 Task: Find connections with filter location Al Fashn with filter topic #Homeofficewith filter profile language English with filter current company HomeLane with filter school Narula Institute Of Technology with filter industry Legal Services with filter service category DUI Law with filter keywords title Office Manager
Action: Mouse moved to (570, 70)
Screenshot: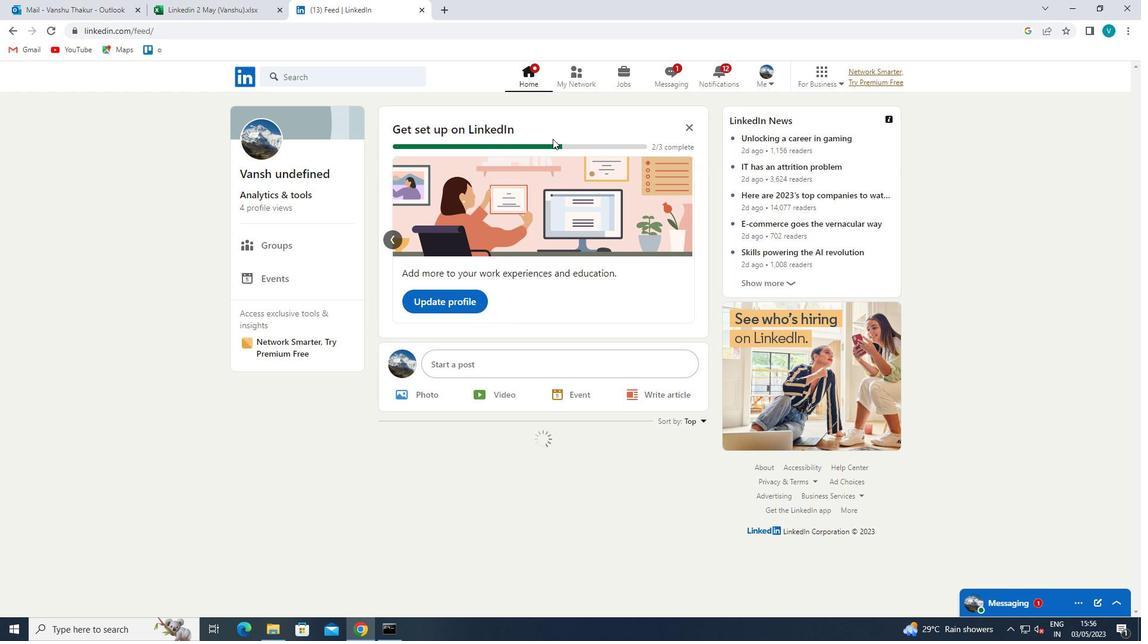 
Action: Mouse pressed left at (570, 70)
Screenshot: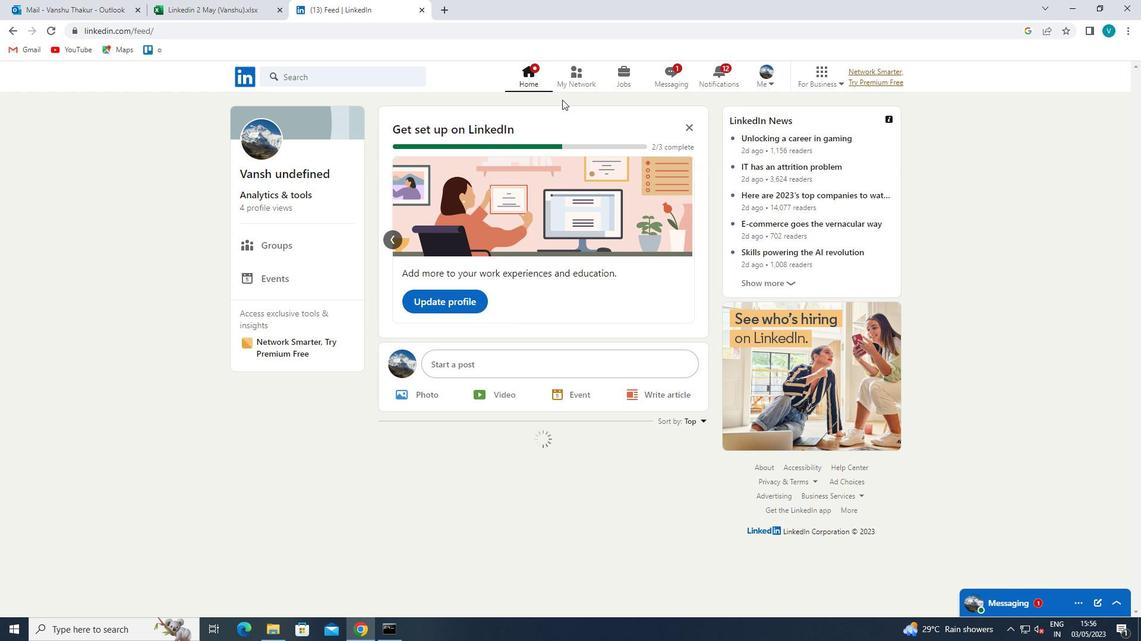 
Action: Mouse moved to (319, 139)
Screenshot: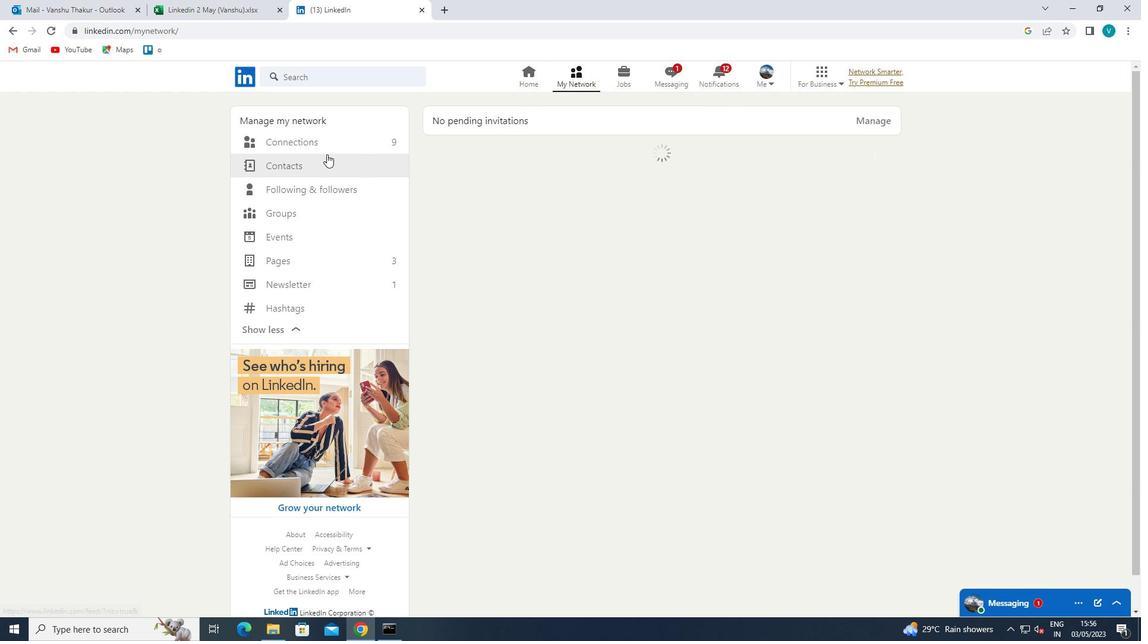 
Action: Mouse pressed left at (319, 139)
Screenshot: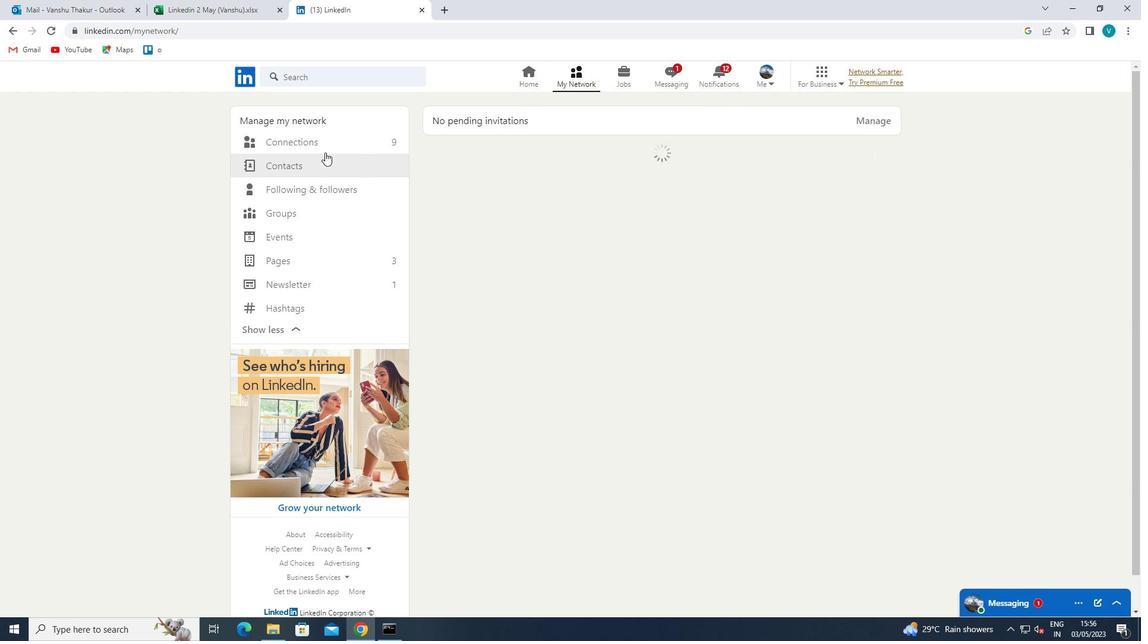 
Action: Mouse moved to (648, 144)
Screenshot: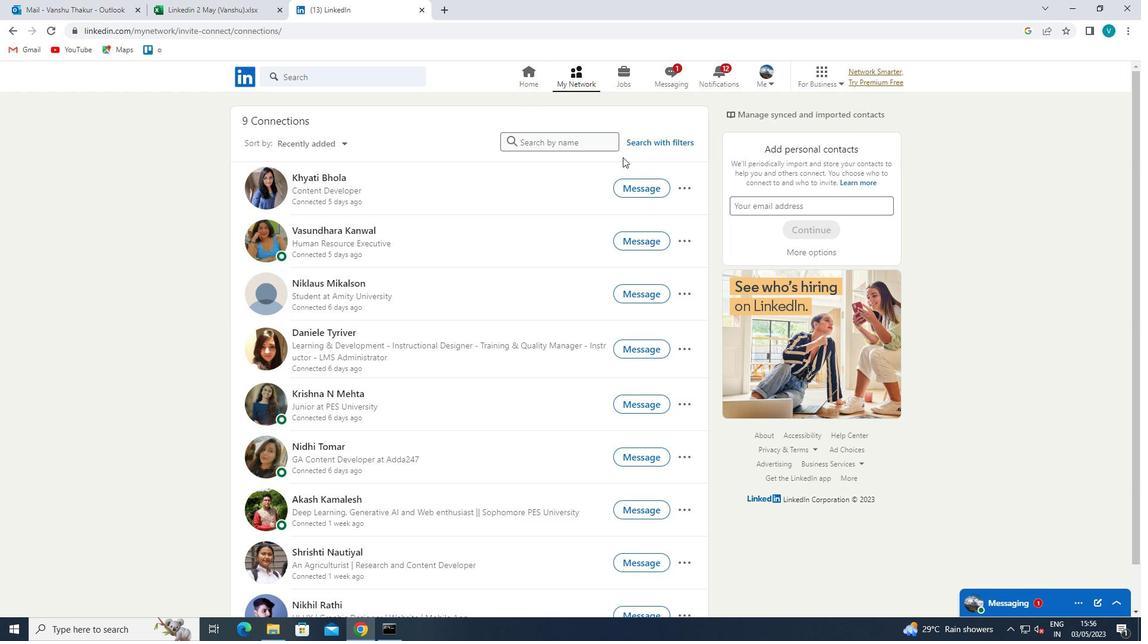 
Action: Mouse pressed left at (648, 144)
Screenshot: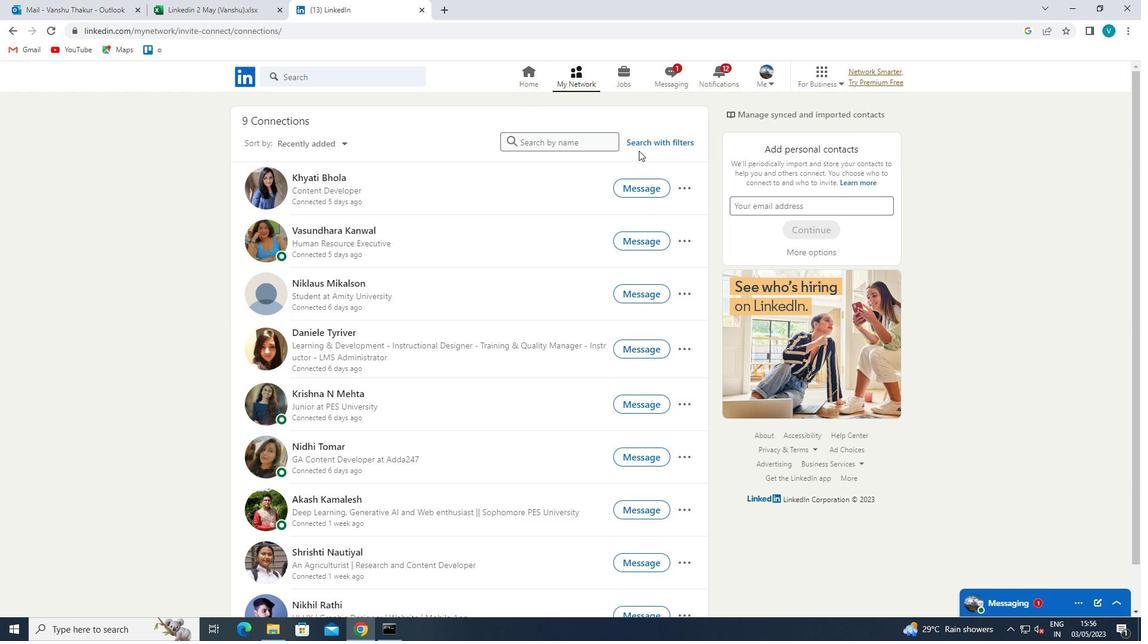 
Action: Mouse moved to (582, 105)
Screenshot: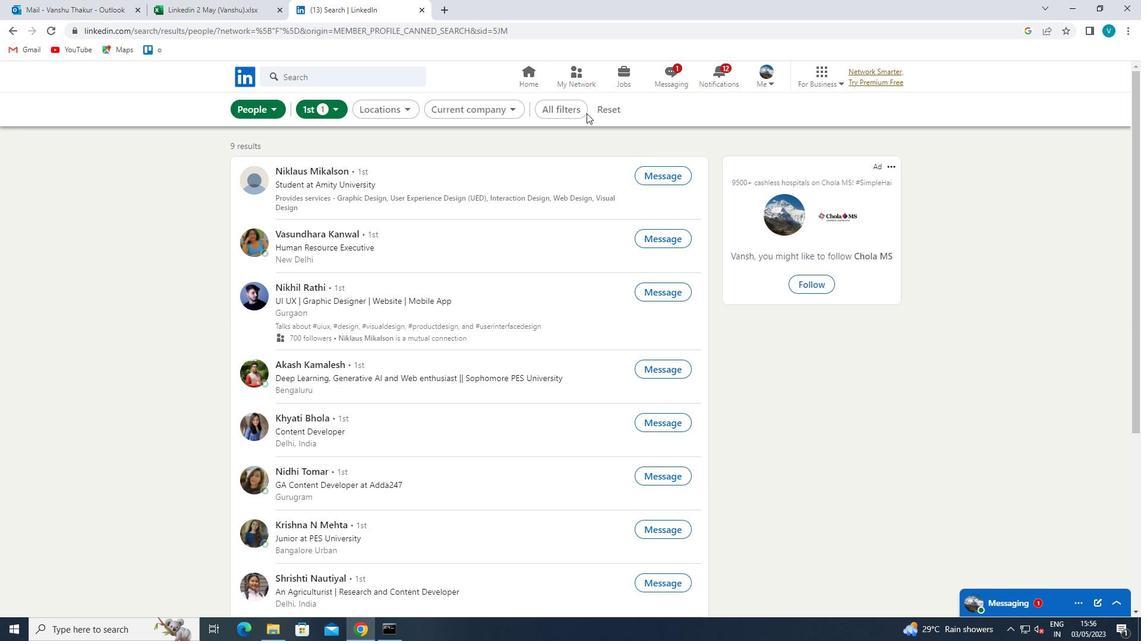 
Action: Mouse pressed left at (582, 105)
Screenshot: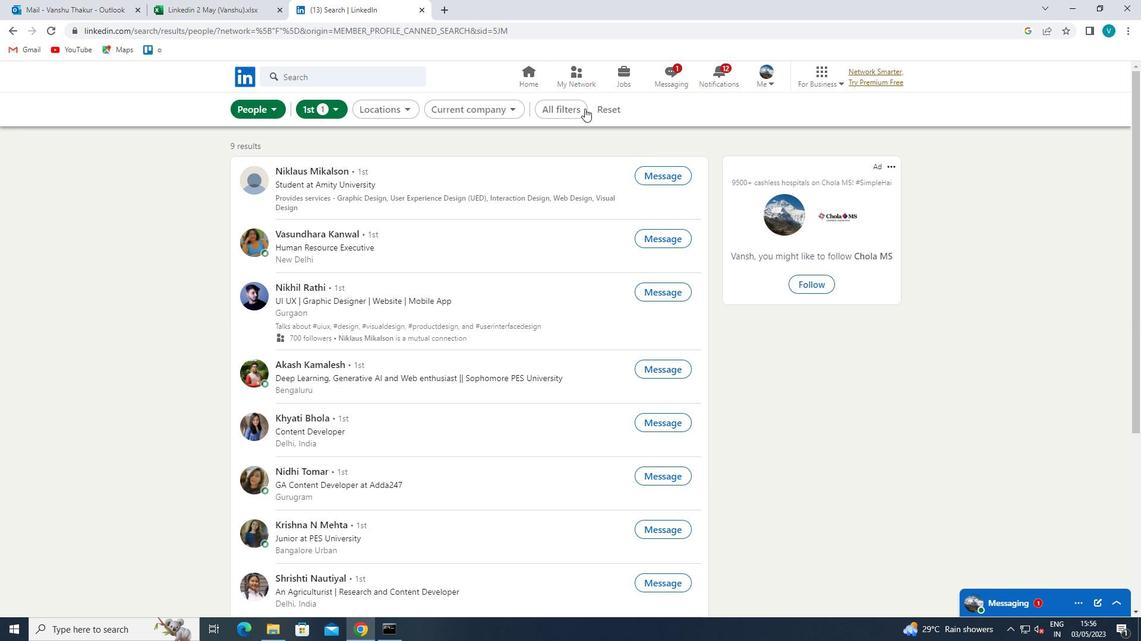 
Action: Mouse moved to (990, 289)
Screenshot: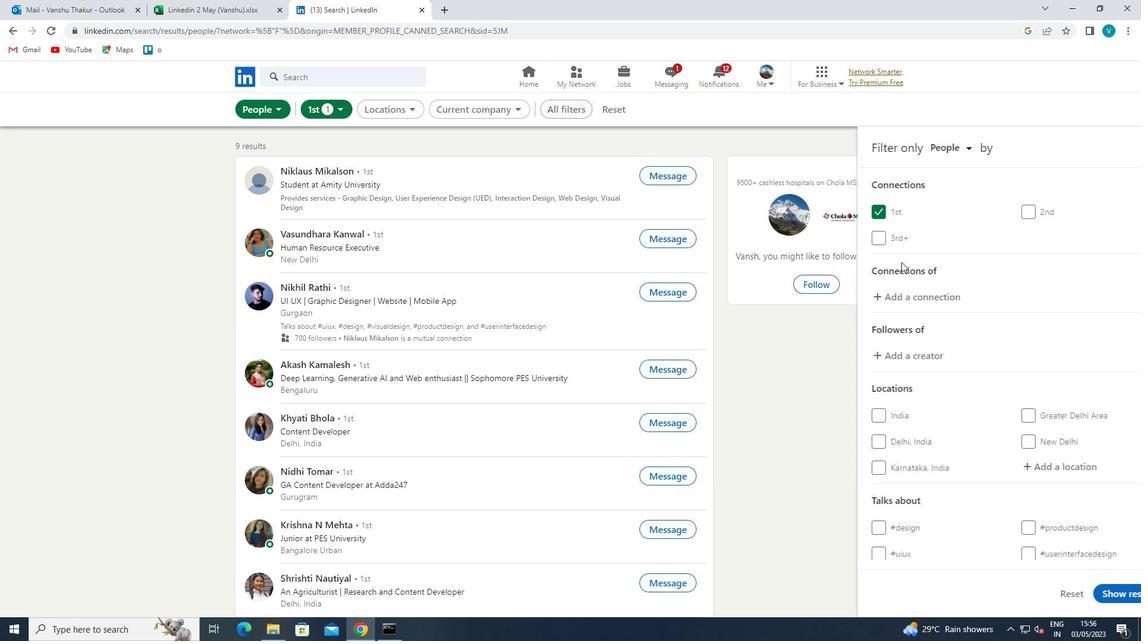 
Action: Mouse scrolled (990, 288) with delta (0, 0)
Screenshot: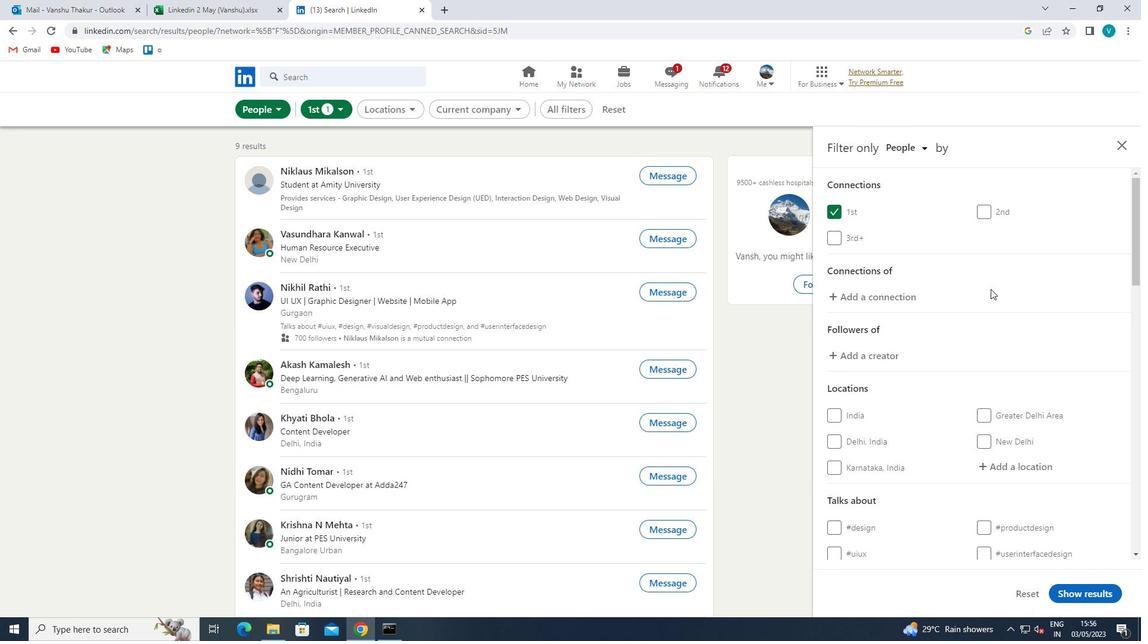 
Action: Mouse moved to (1017, 402)
Screenshot: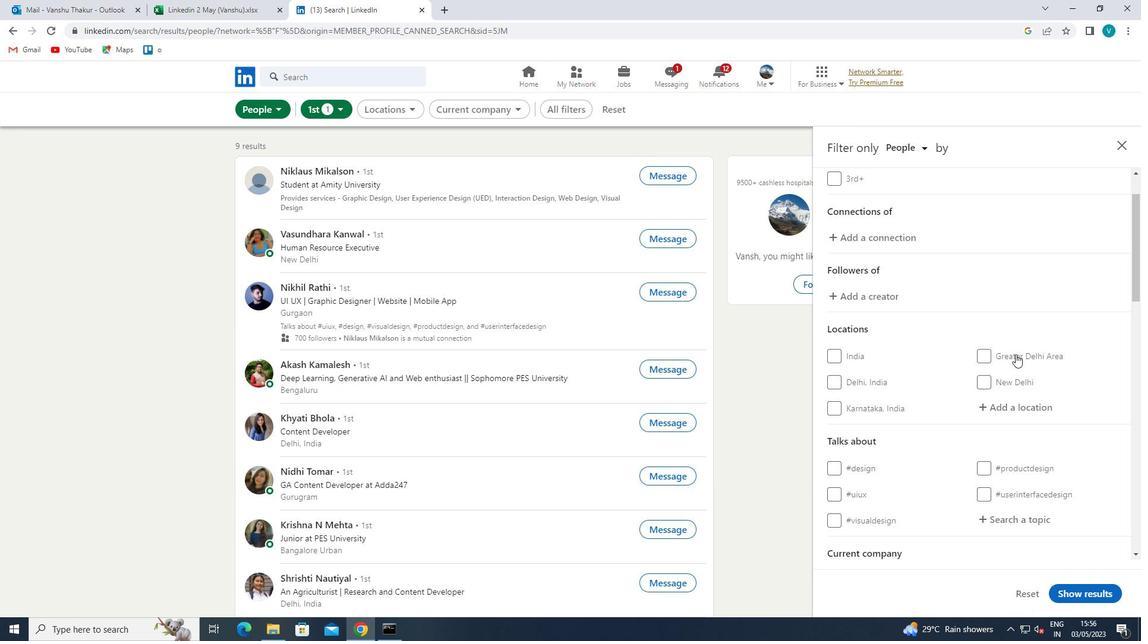 
Action: Mouse pressed left at (1017, 402)
Screenshot: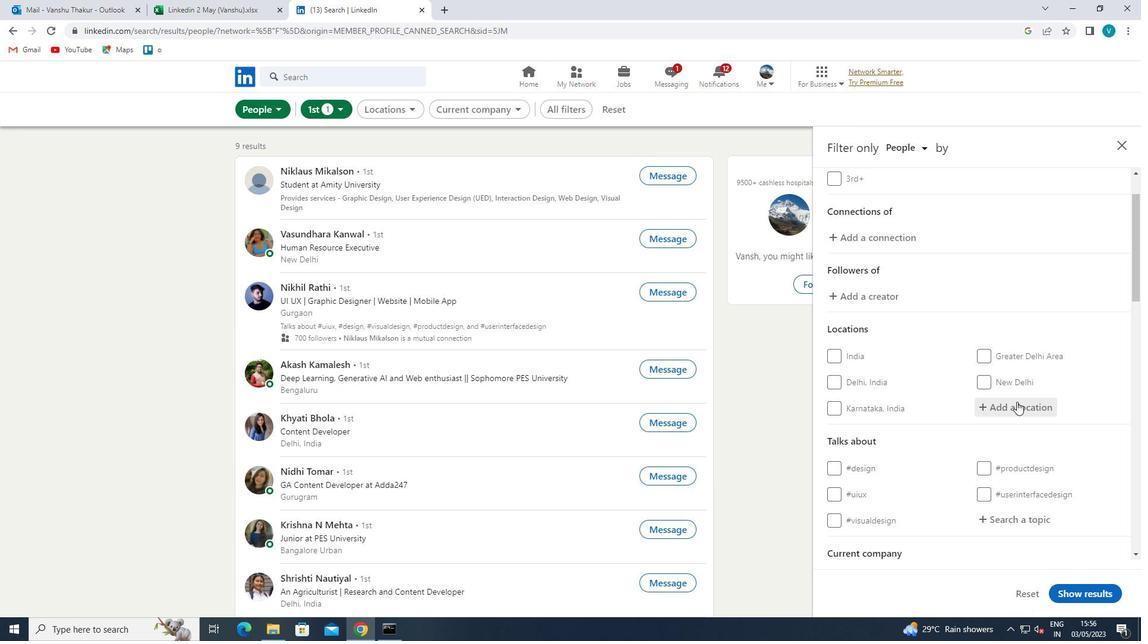 
Action: Key pressed <Key.shift>AL<Key.space><Key.shift><Key.shift><Key.shift><Key.shift><Key.shift><Key.shift><Key.shift><Key.shift><Key.shift>FASHN
Screenshot: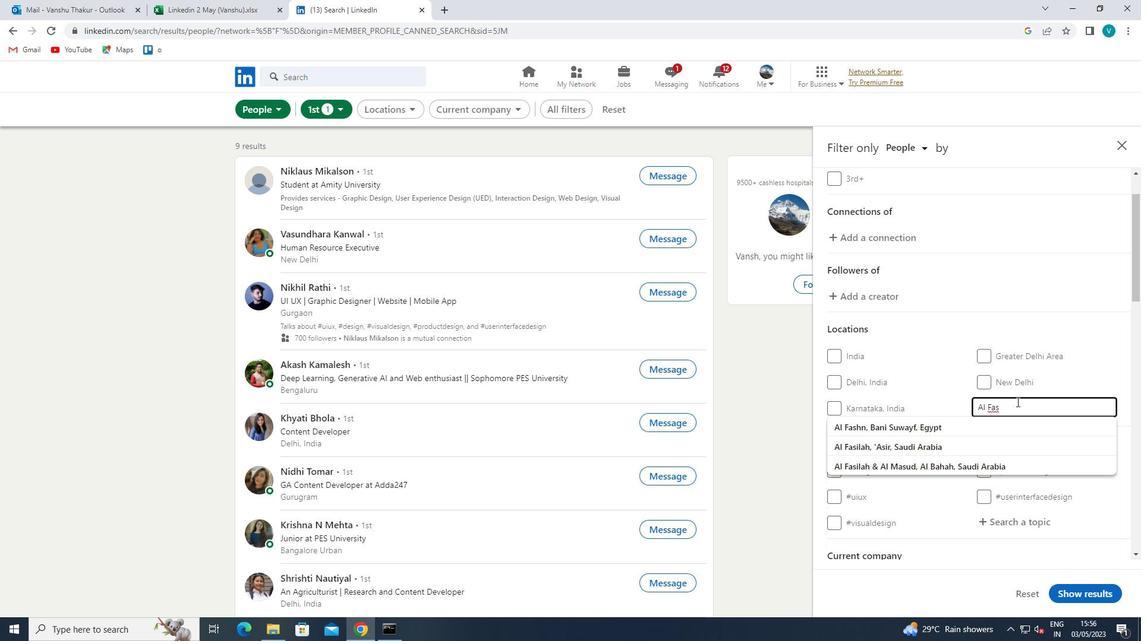 
Action: Mouse moved to (983, 423)
Screenshot: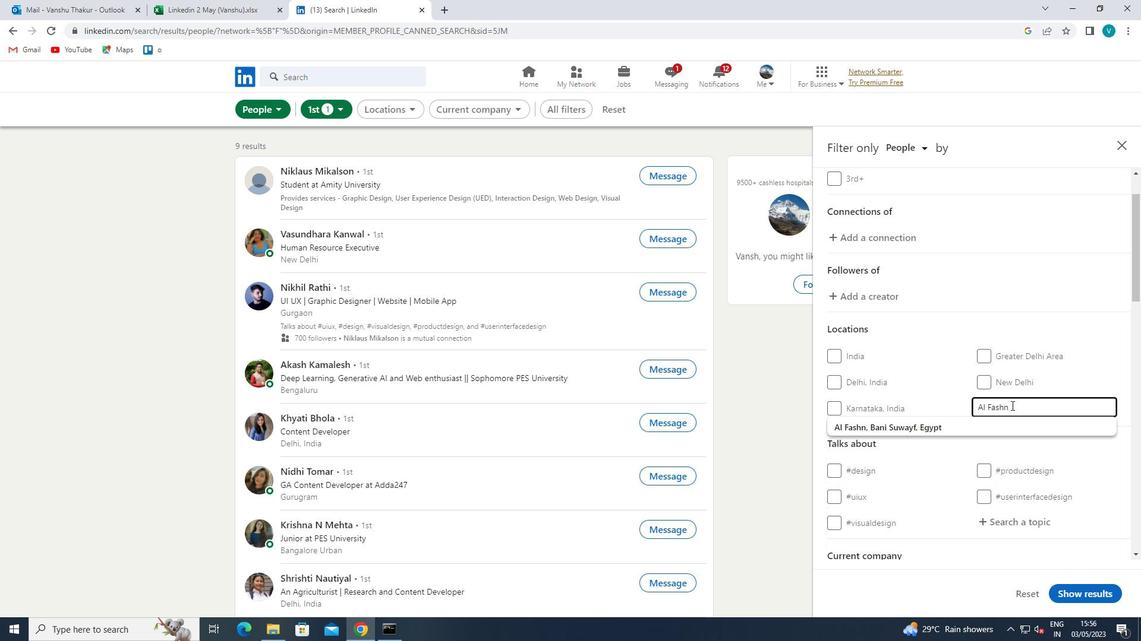 
Action: Mouse pressed left at (983, 423)
Screenshot: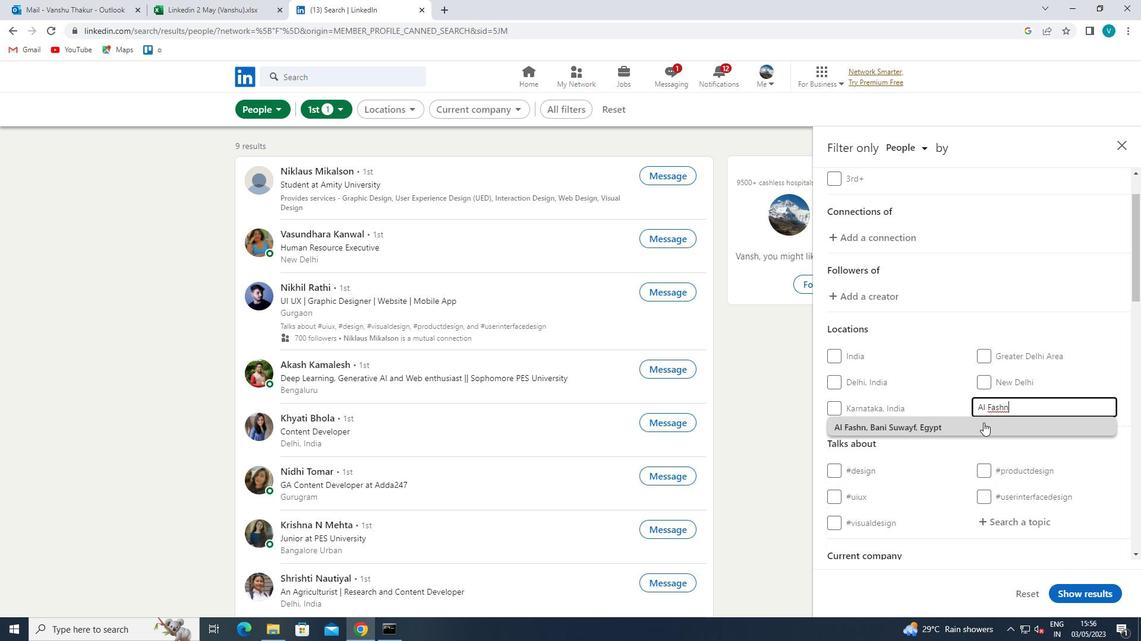 
Action: Mouse moved to (984, 423)
Screenshot: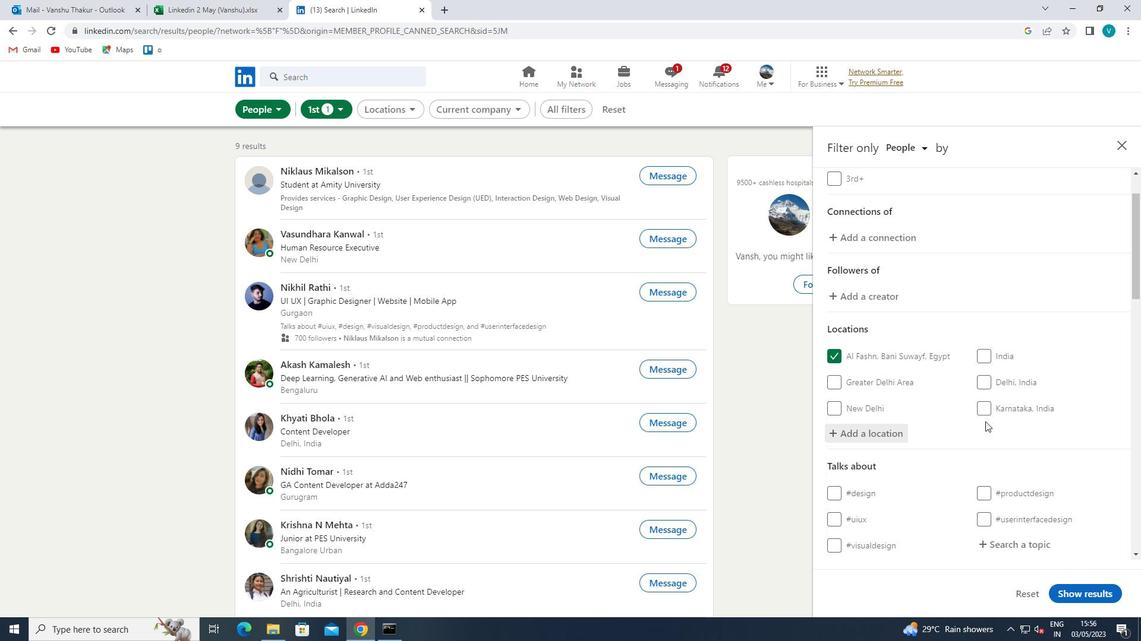 
Action: Mouse scrolled (984, 422) with delta (0, 0)
Screenshot: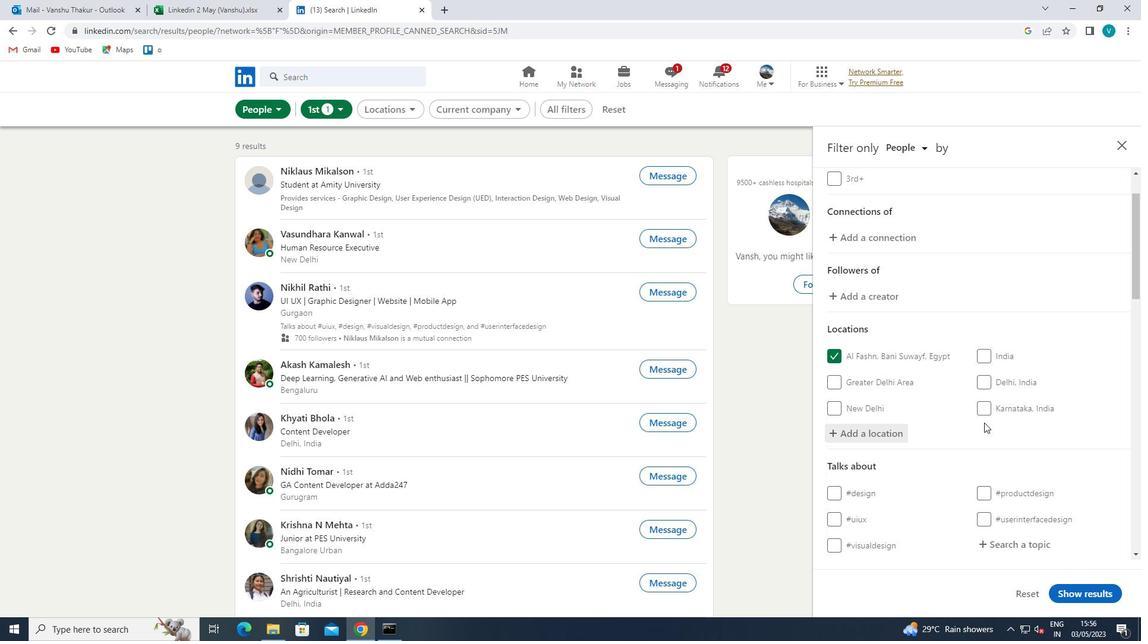 
Action: Mouse scrolled (984, 422) with delta (0, 0)
Screenshot: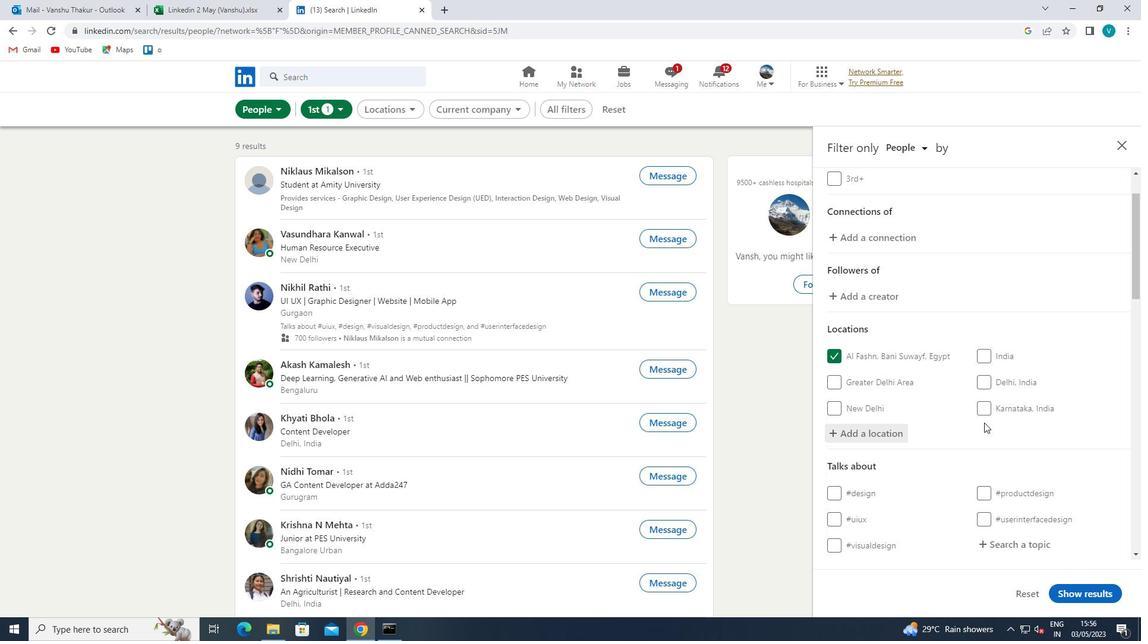 
Action: Mouse moved to (998, 421)
Screenshot: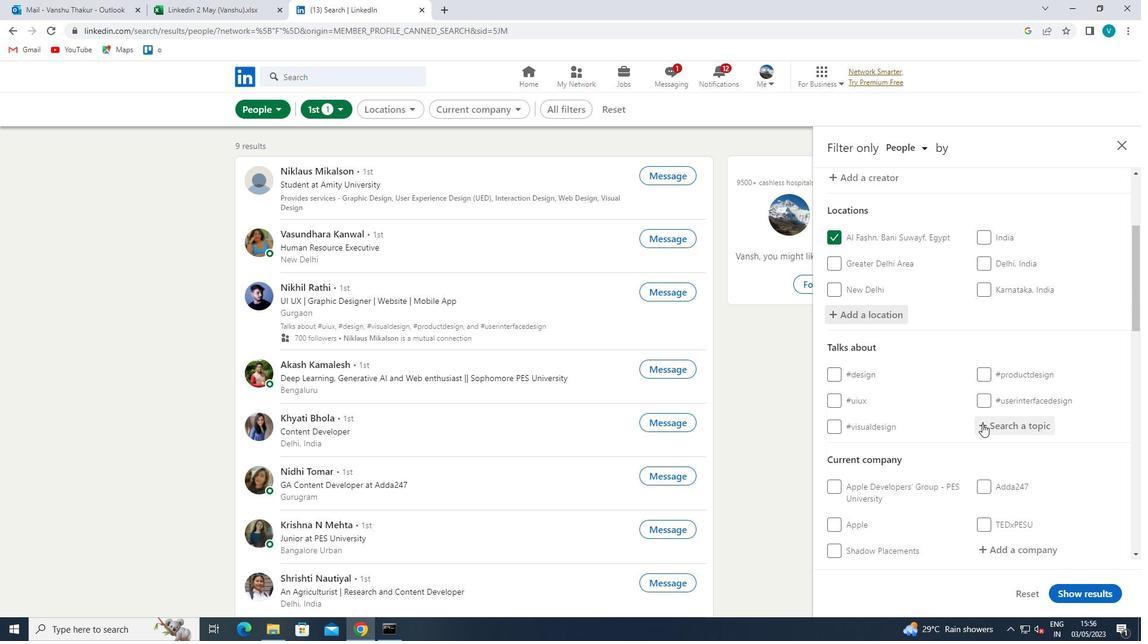 
Action: Mouse pressed left at (998, 421)
Screenshot: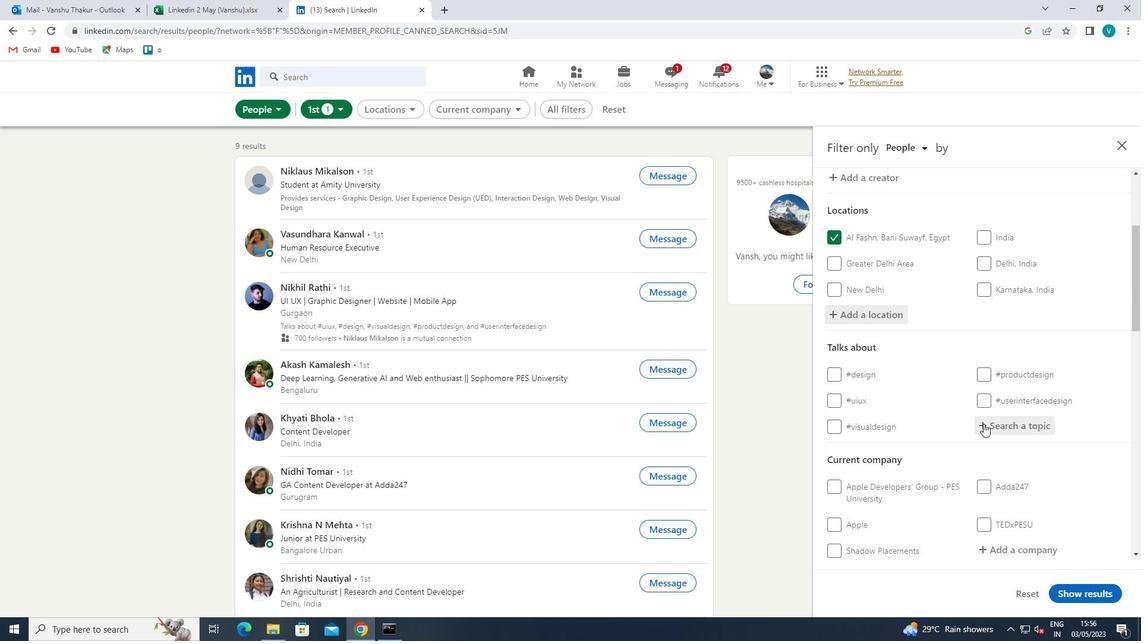 
Action: Key pressed <Key.shift><Key.shift><Key.shift><Key.shift>#<Key.shift>HOME<Key.space><Key.backspace>OFFICE
Screenshot: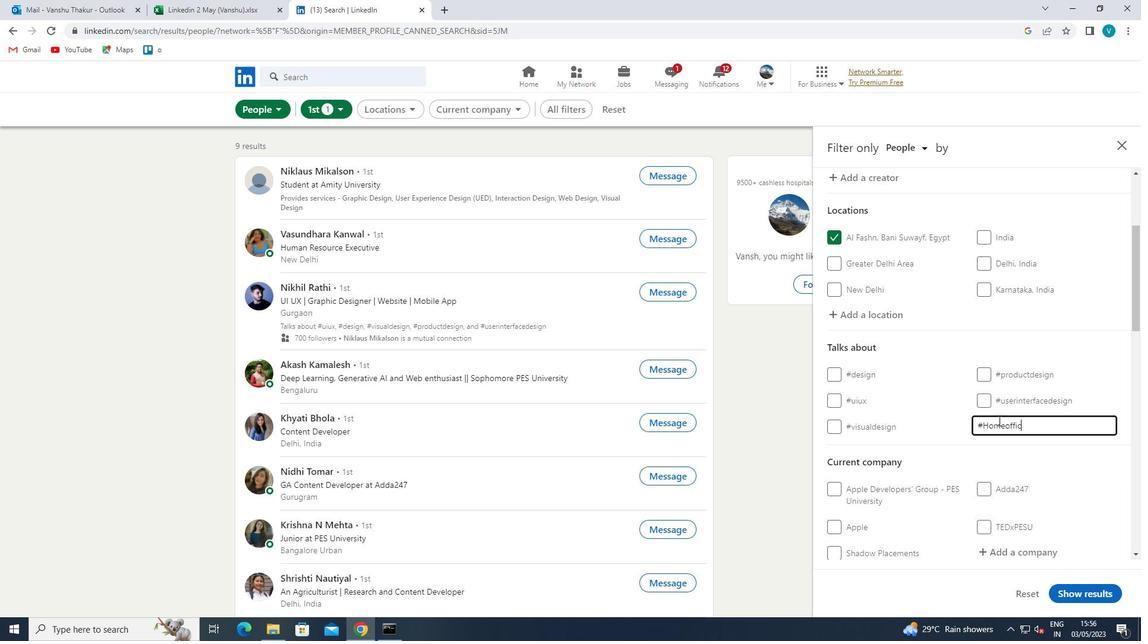 
Action: Mouse moved to (983, 442)
Screenshot: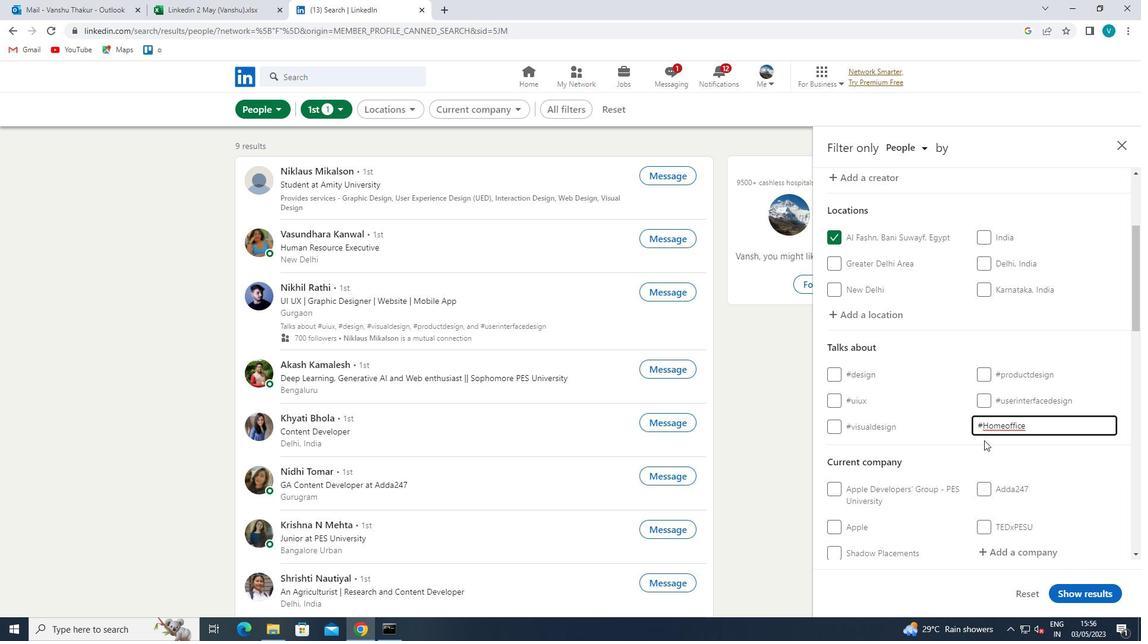 
Action: Mouse pressed left at (983, 442)
Screenshot: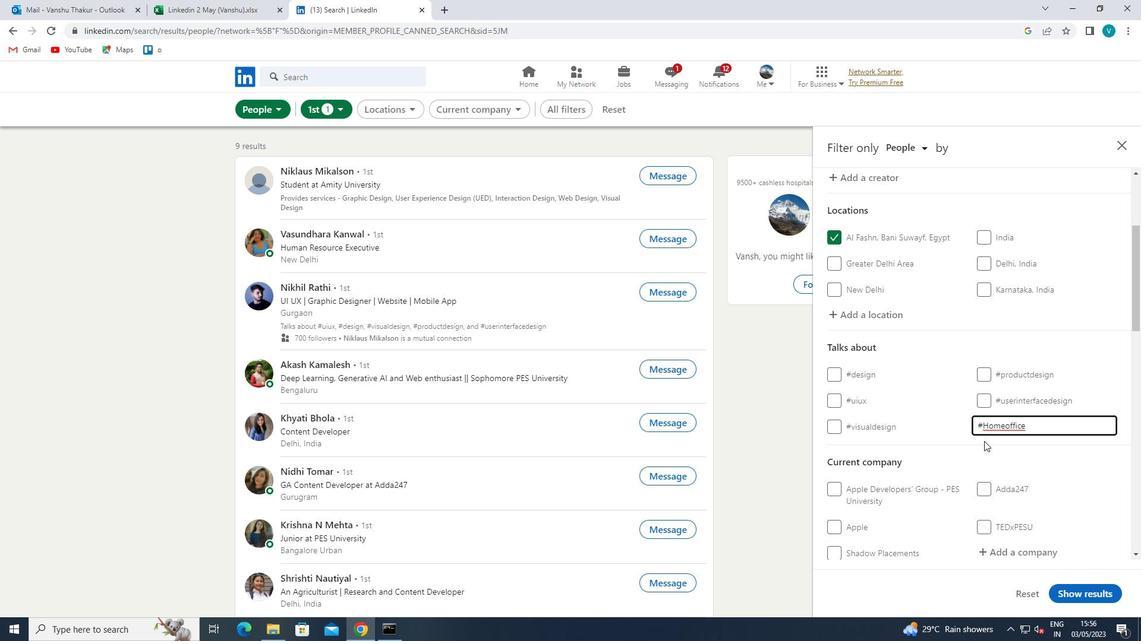
Action: Mouse moved to (983, 442)
Screenshot: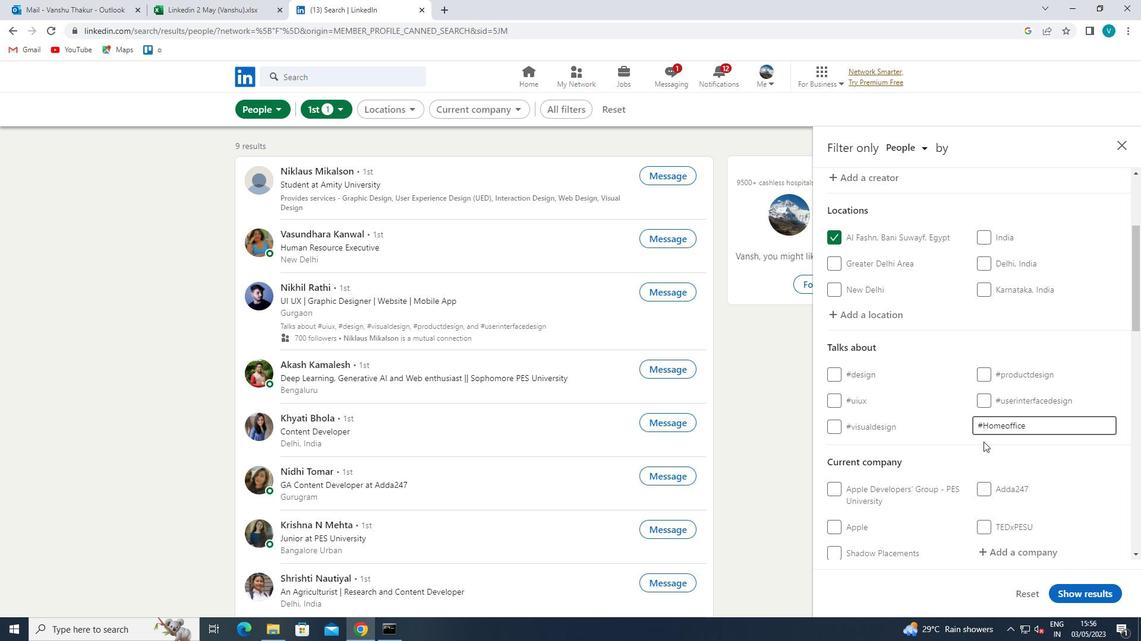 
Action: Mouse scrolled (983, 442) with delta (0, 0)
Screenshot: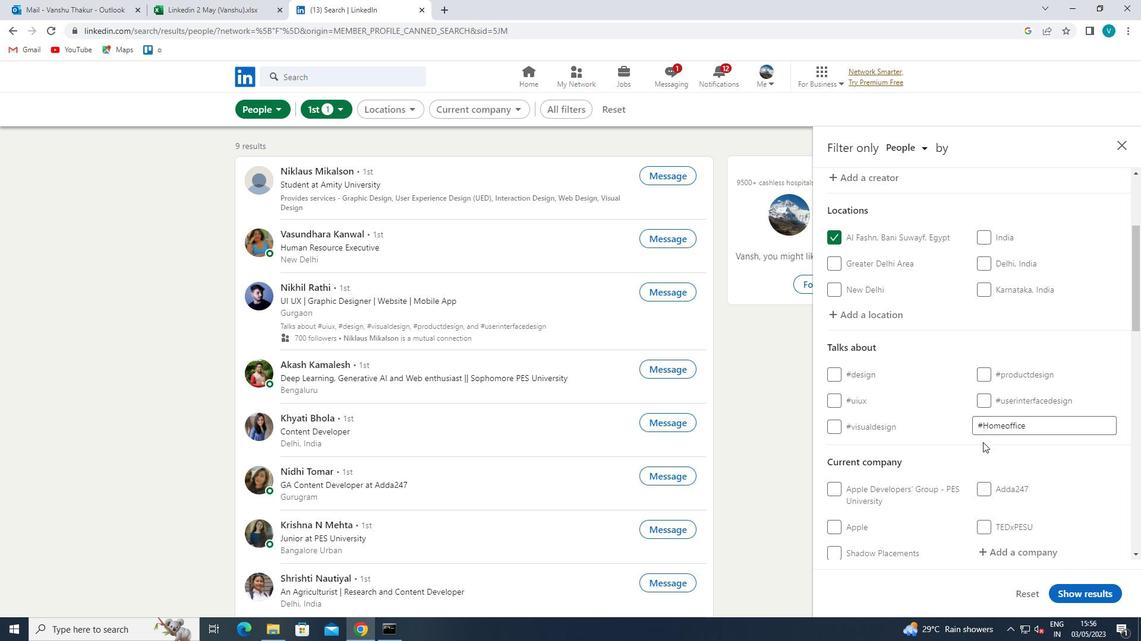 
Action: Mouse scrolled (983, 442) with delta (0, 0)
Screenshot: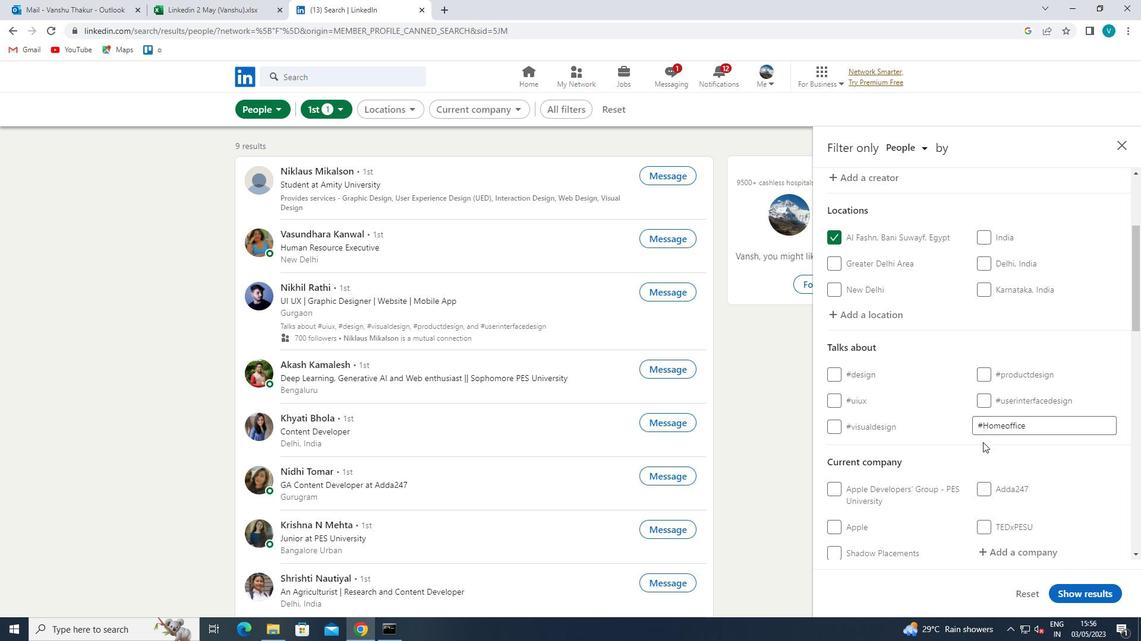 
Action: Mouse scrolled (983, 442) with delta (0, 0)
Screenshot: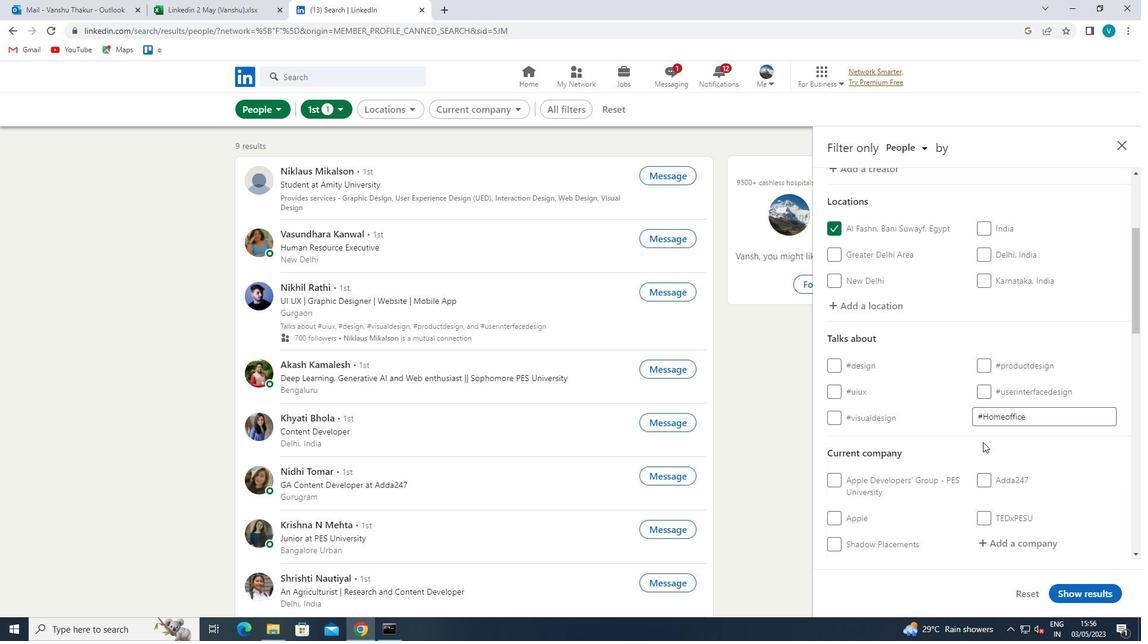
Action: Mouse scrolled (983, 442) with delta (0, 0)
Screenshot: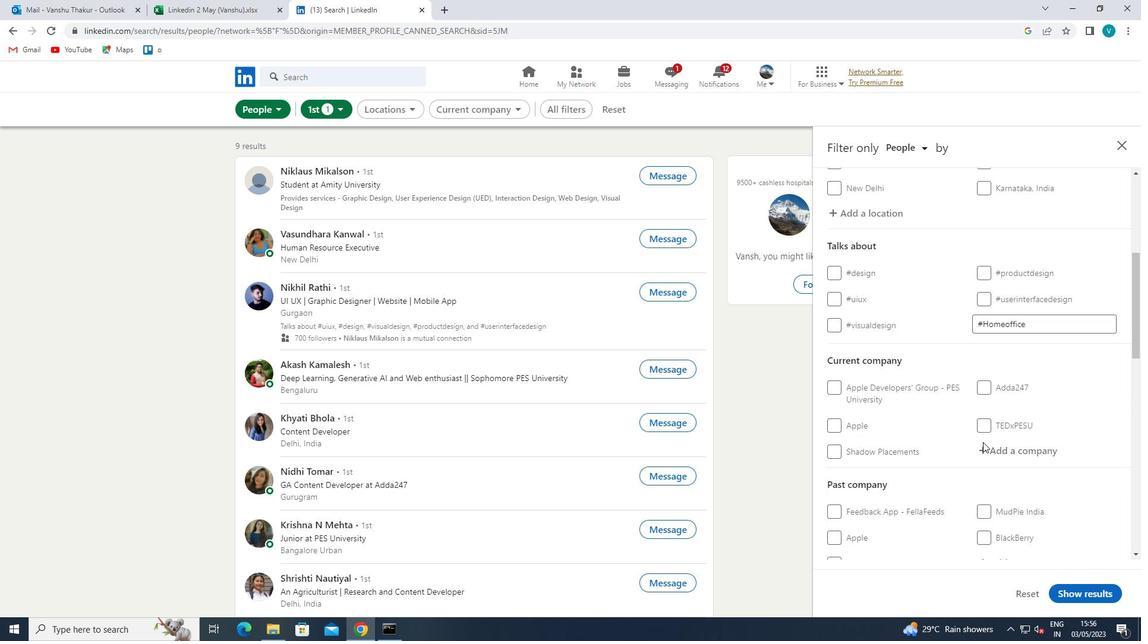 
Action: Mouse scrolled (983, 442) with delta (0, 0)
Screenshot: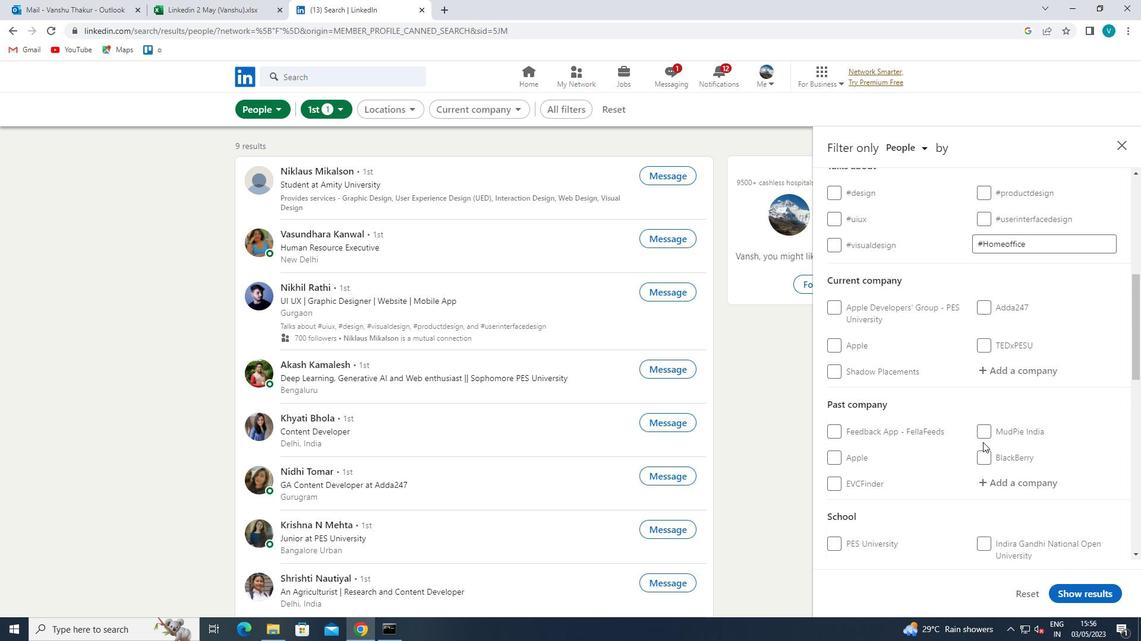 
Action: Mouse moved to (981, 444)
Screenshot: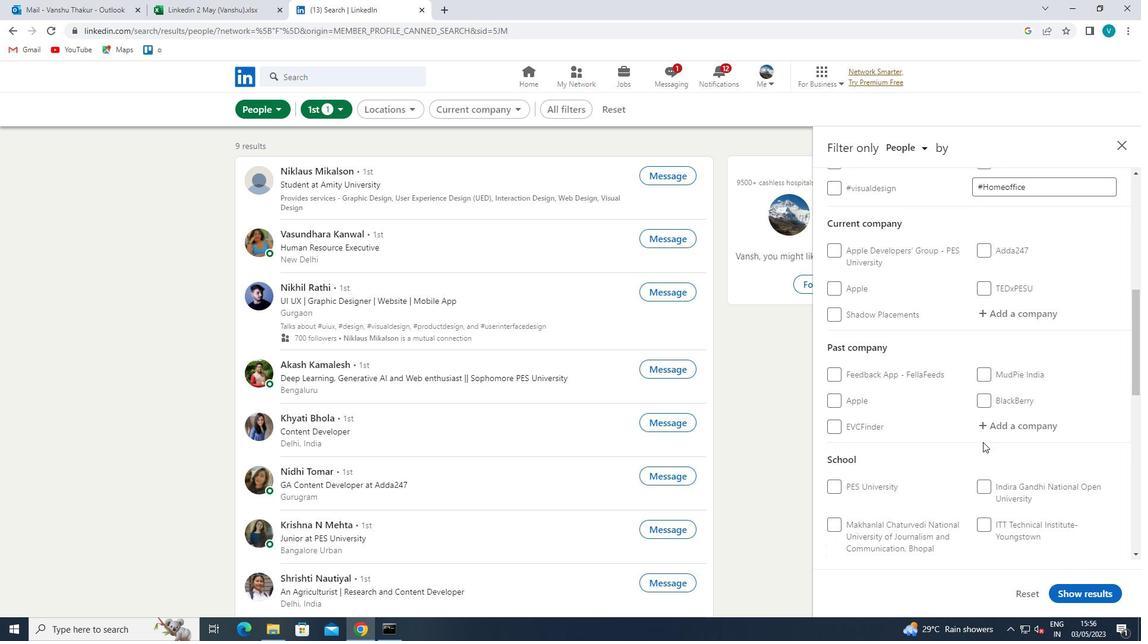 
Action: Mouse scrolled (981, 443) with delta (0, 0)
Screenshot: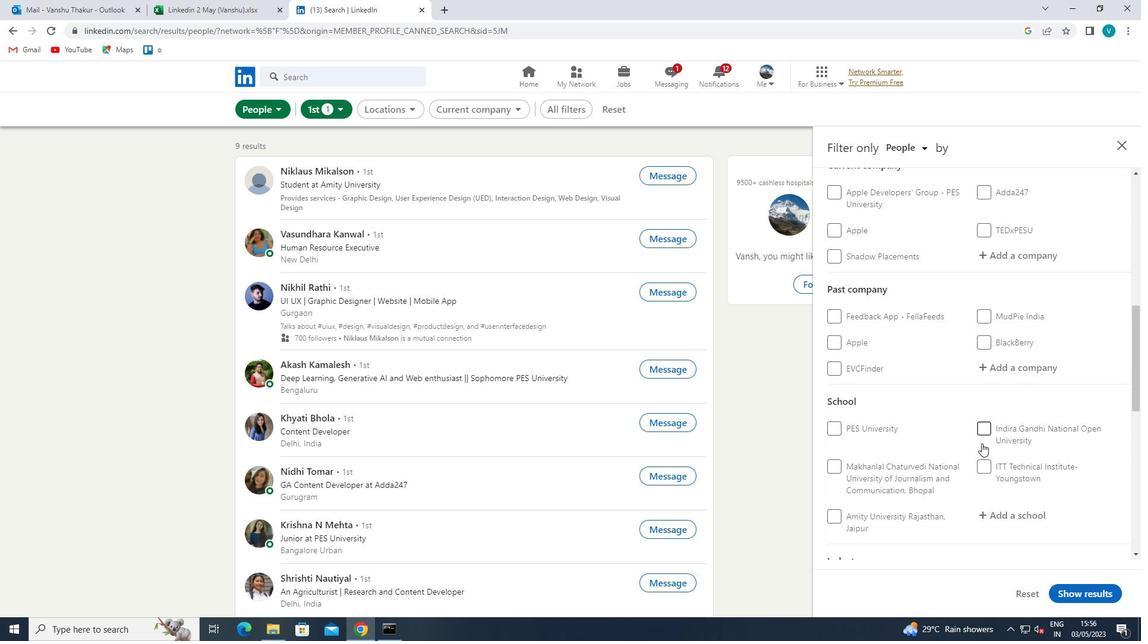 
Action: Mouse scrolled (981, 443) with delta (0, 0)
Screenshot: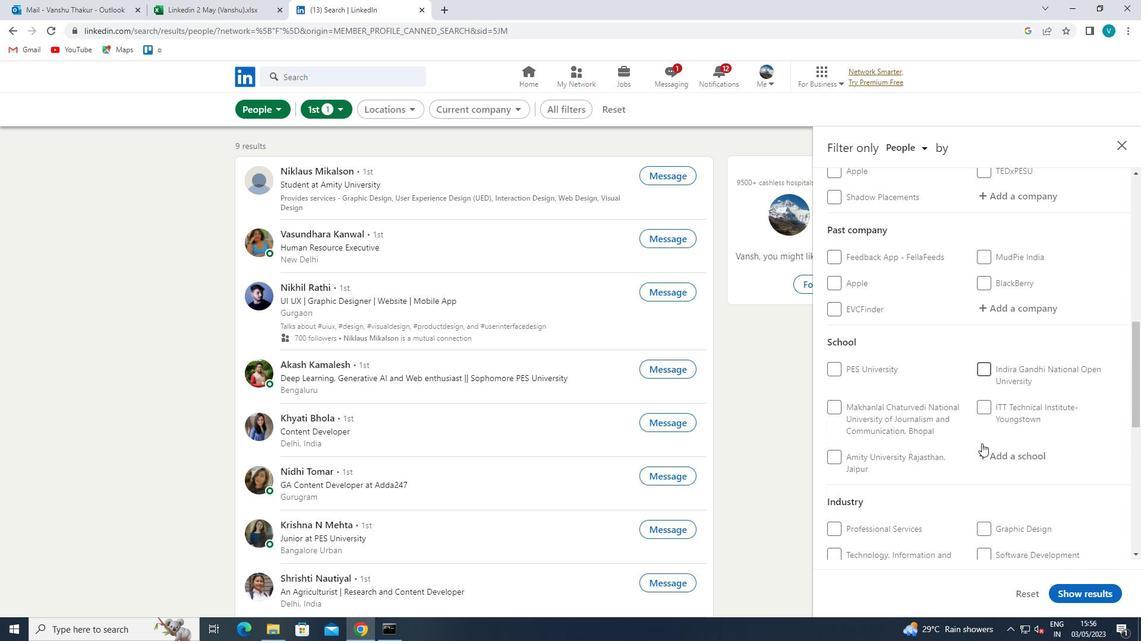 
Action: Mouse moved to (979, 445)
Screenshot: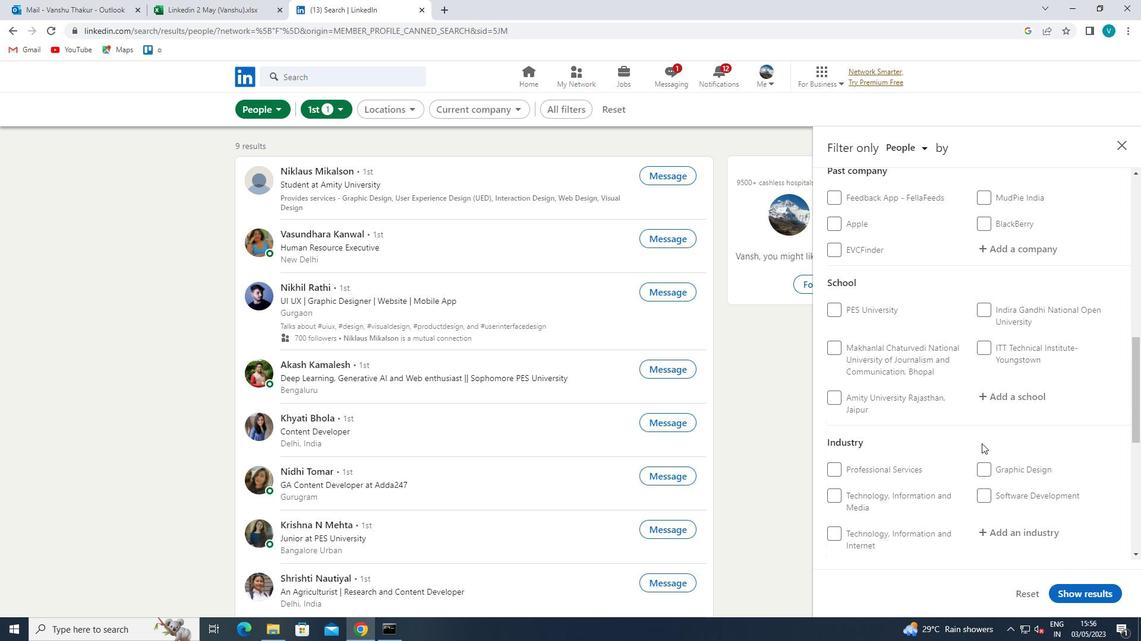 
Action: Mouse scrolled (979, 444) with delta (0, 0)
Screenshot: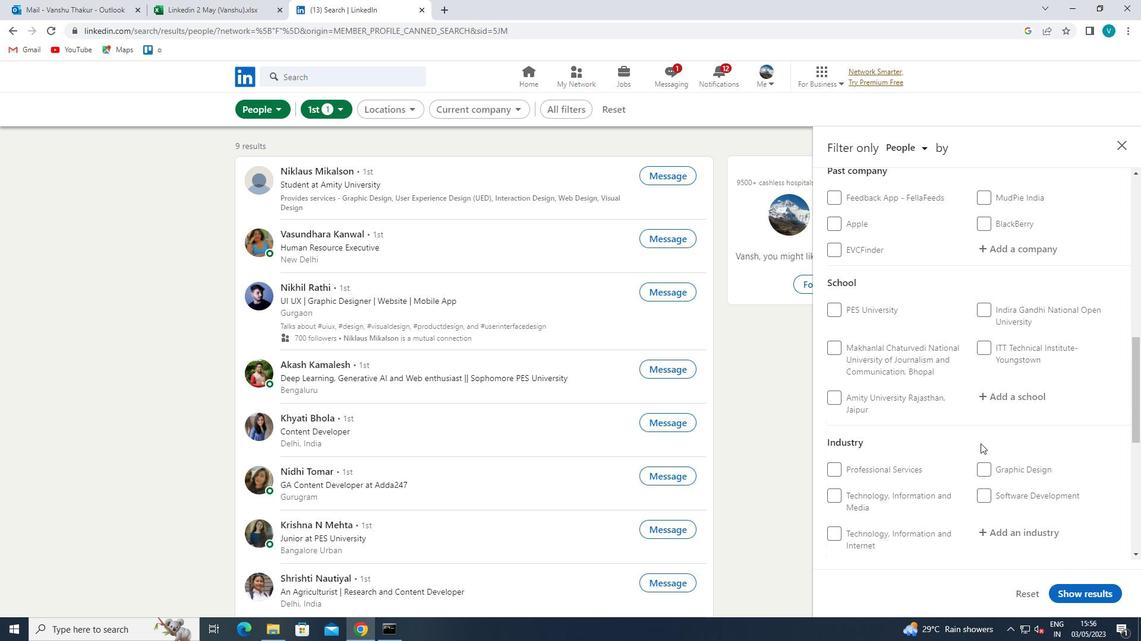 
Action: Mouse scrolled (979, 444) with delta (0, 0)
Screenshot: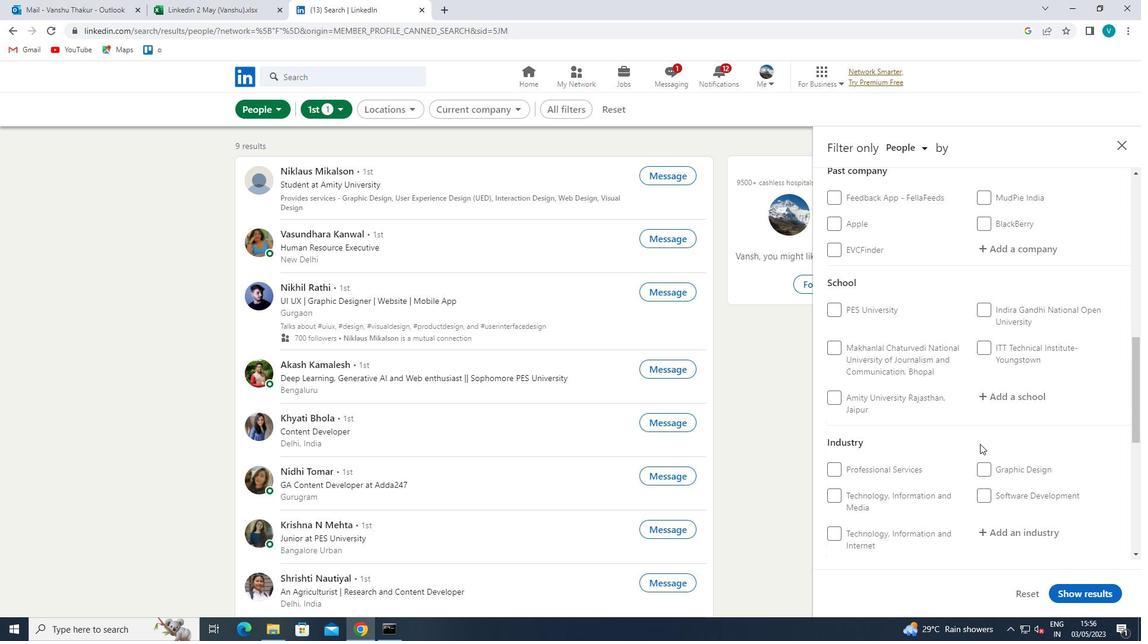 
Action: Mouse scrolled (979, 444) with delta (0, 0)
Screenshot: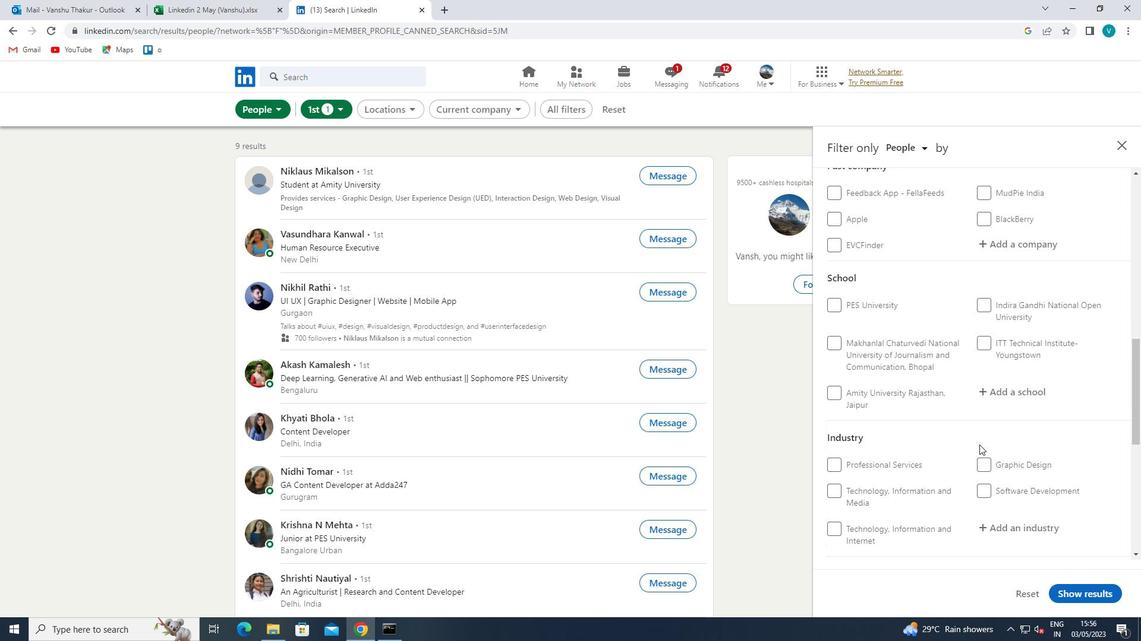 
Action: Mouse scrolled (979, 444) with delta (0, 0)
Screenshot: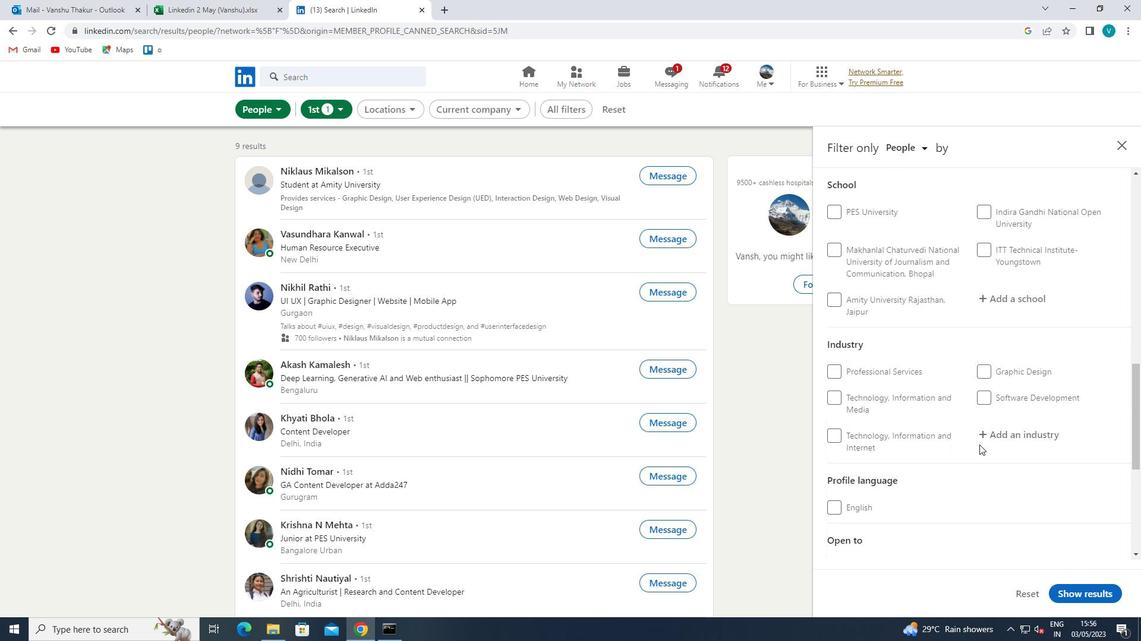
Action: Mouse moved to (836, 370)
Screenshot: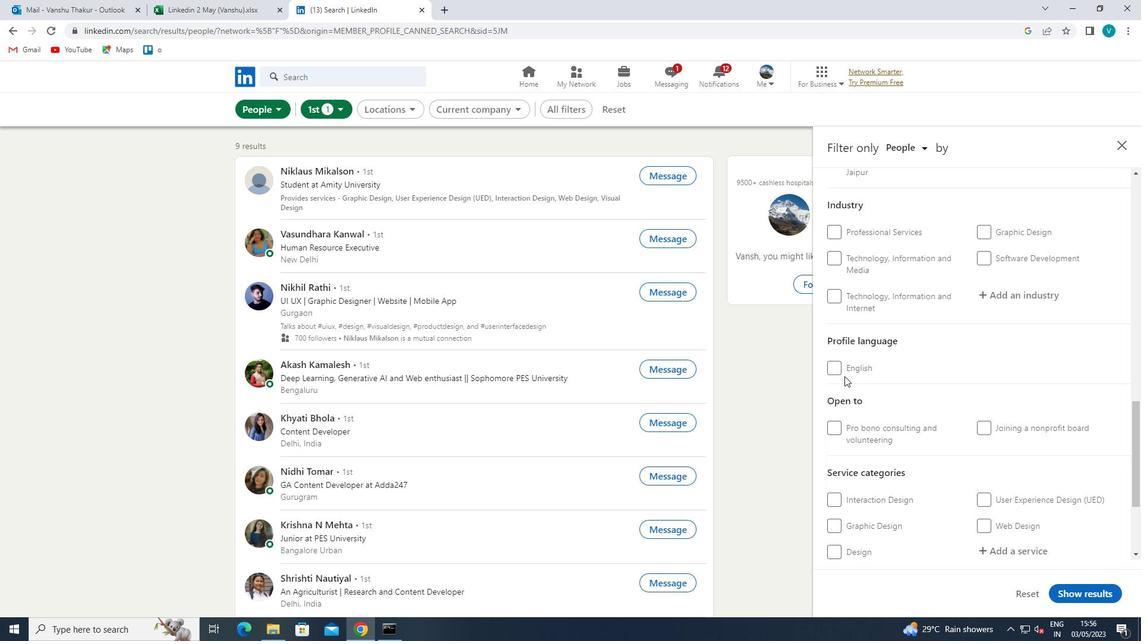 
Action: Mouse pressed left at (836, 370)
Screenshot: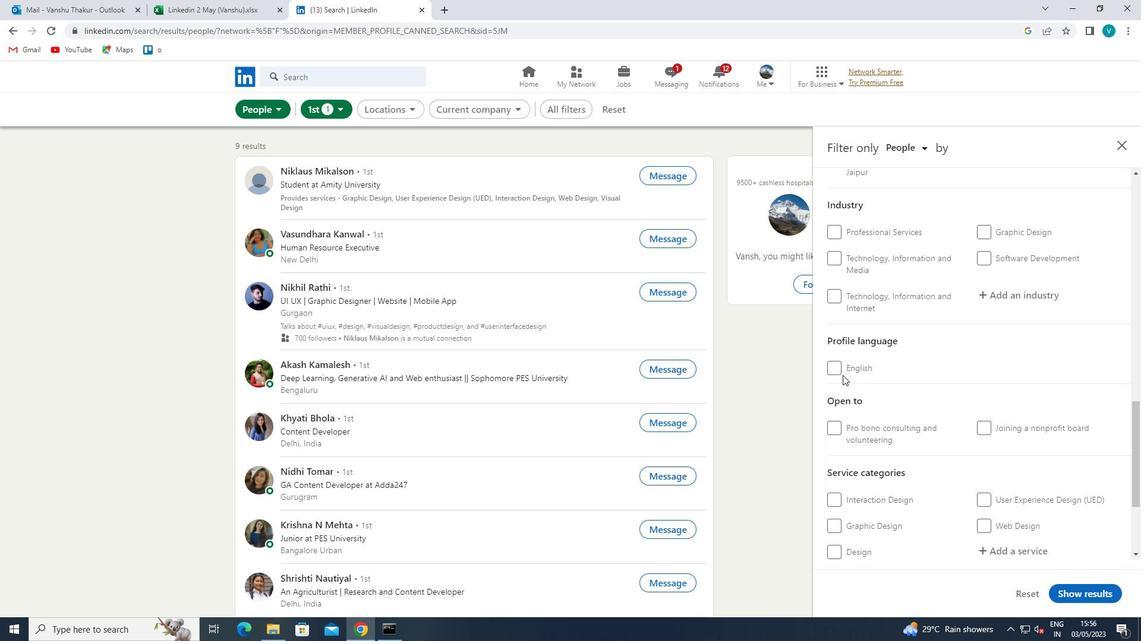 
Action: Mouse moved to (887, 356)
Screenshot: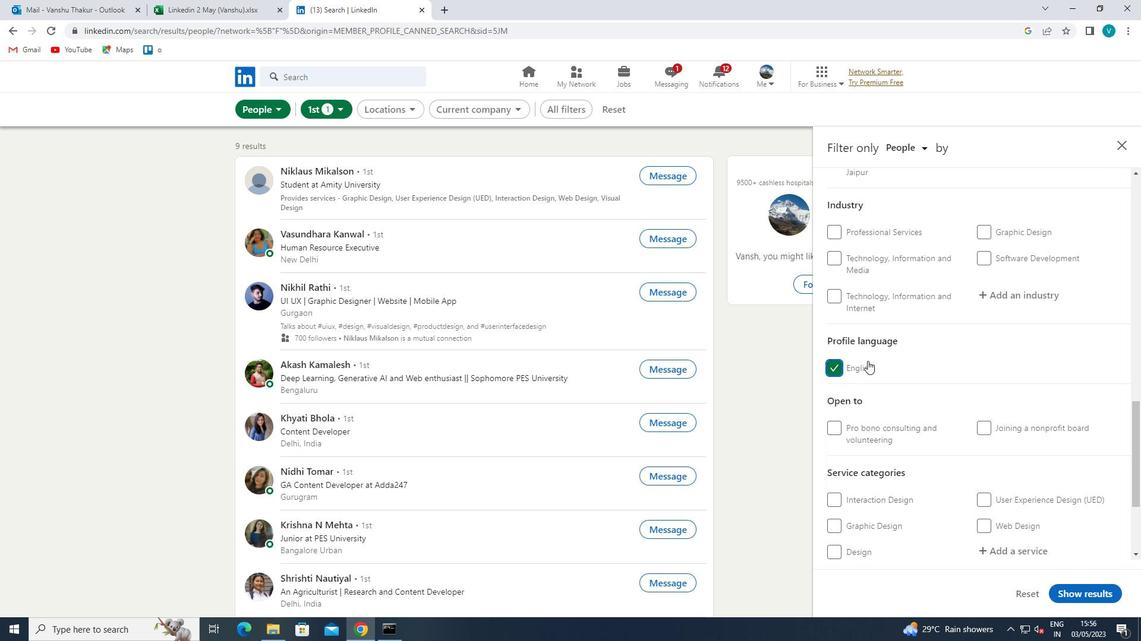 
Action: Mouse scrolled (887, 356) with delta (0, 0)
Screenshot: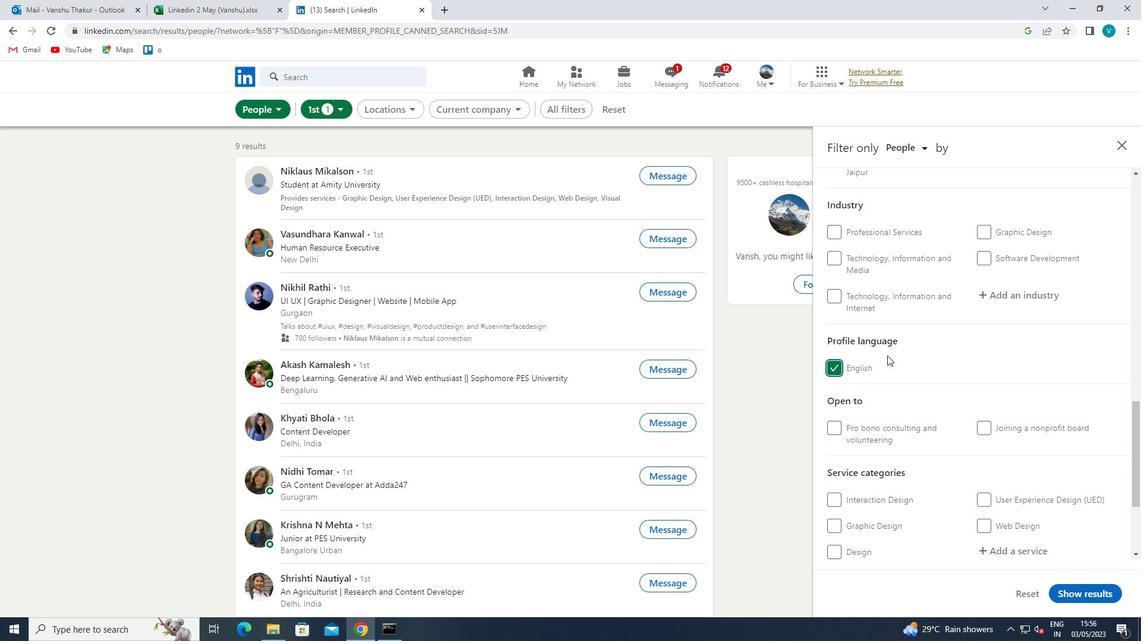 
Action: Mouse scrolled (887, 356) with delta (0, 0)
Screenshot: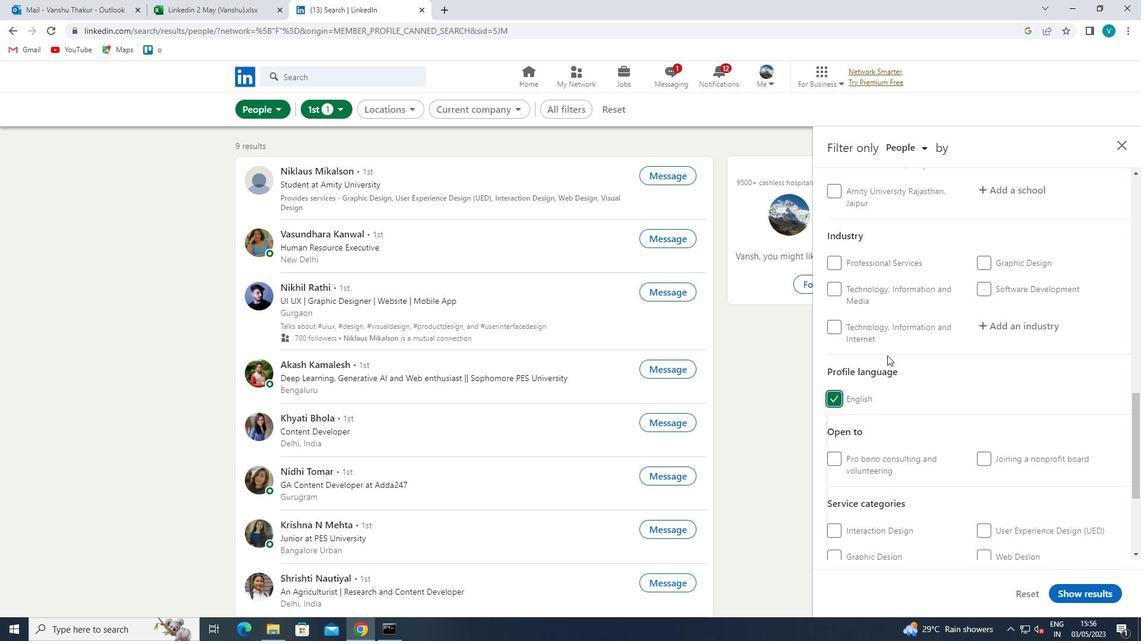 
Action: Mouse moved to (895, 357)
Screenshot: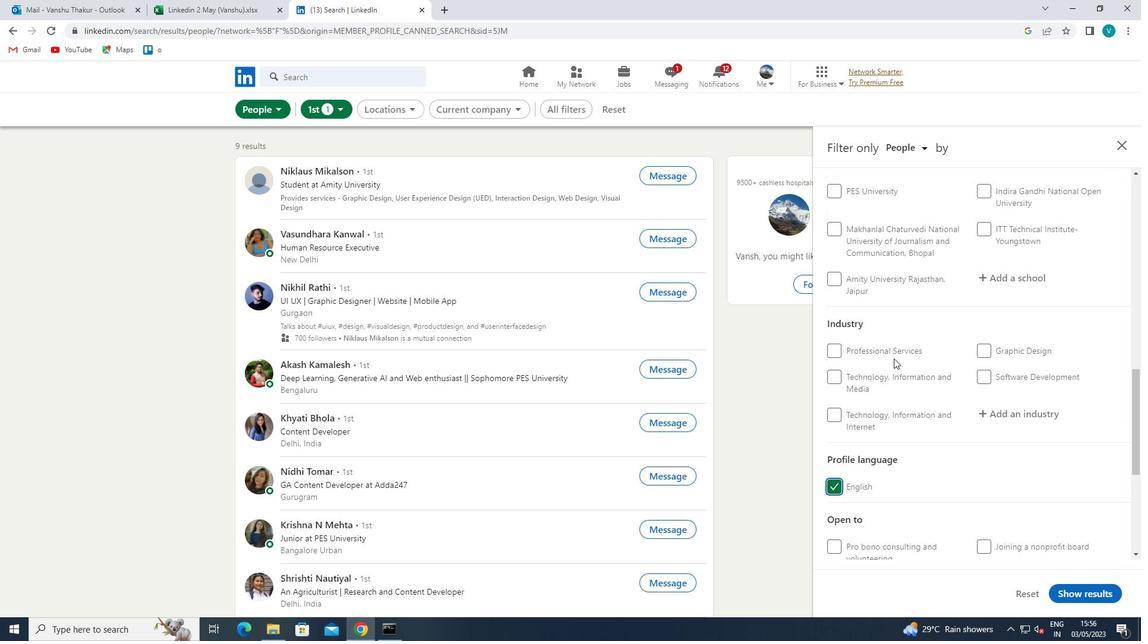 
Action: Mouse scrolled (895, 357) with delta (0, 0)
Screenshot: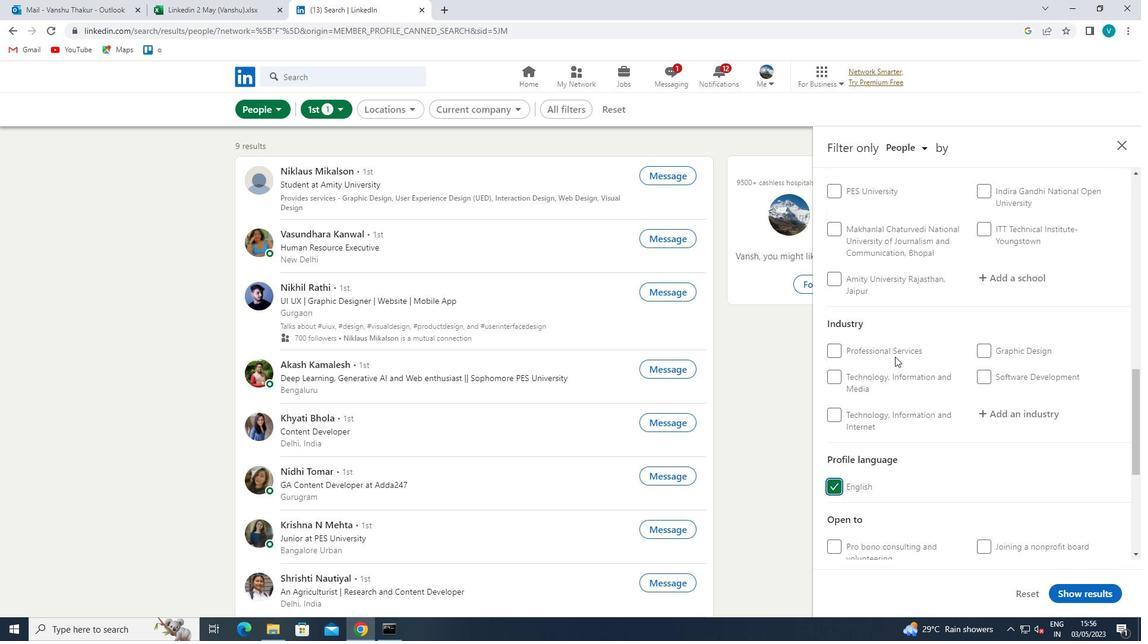 
Action: Mouse scrolled (895, 357) with delta (0, 0)
Screenshot: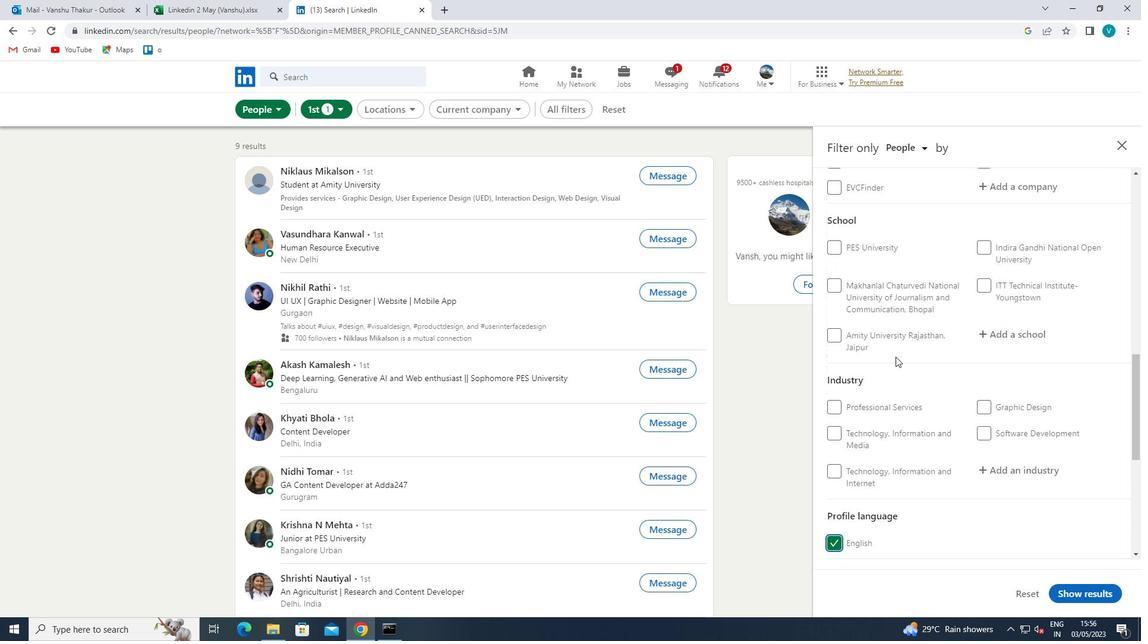 
Action: Mouse scrolled (895, 357) with delta (0, 0)
Screenshot: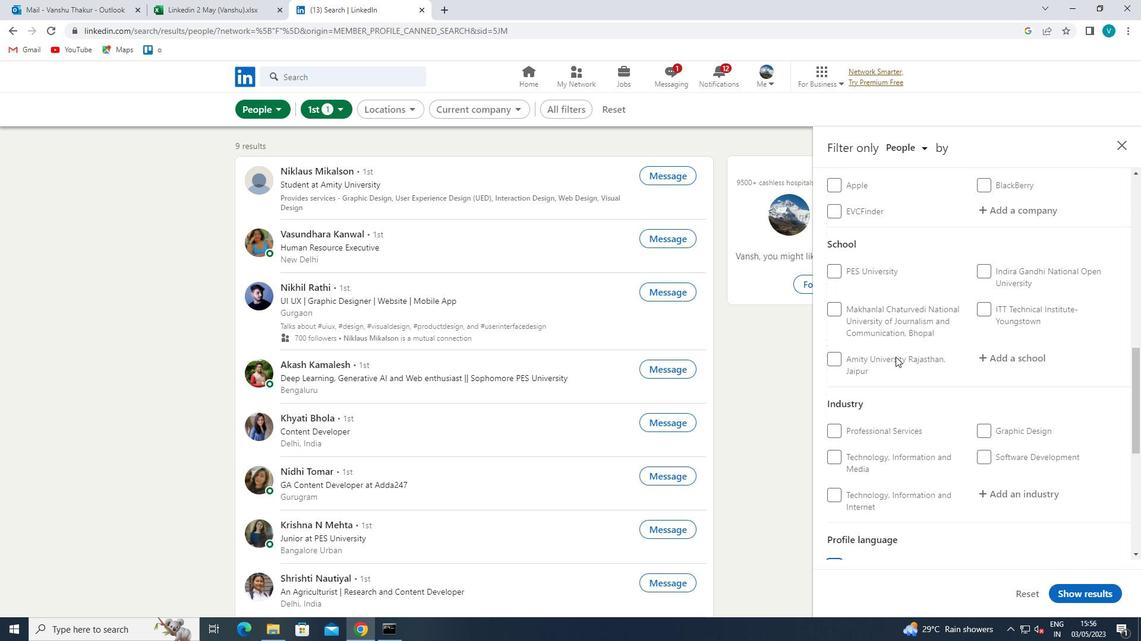 
Action: Mouse scrolled (895, 357) with delta (0, 0)
Screenshot: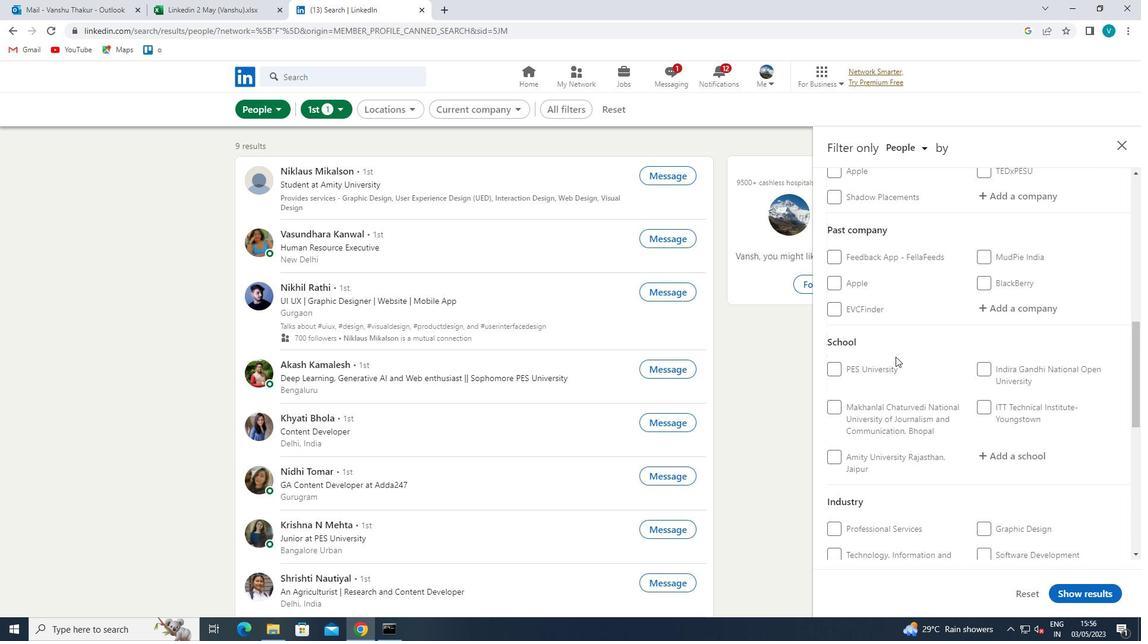 
Action: Mouse scrolled (895, 357) with delta (0, 0)
Screenshot: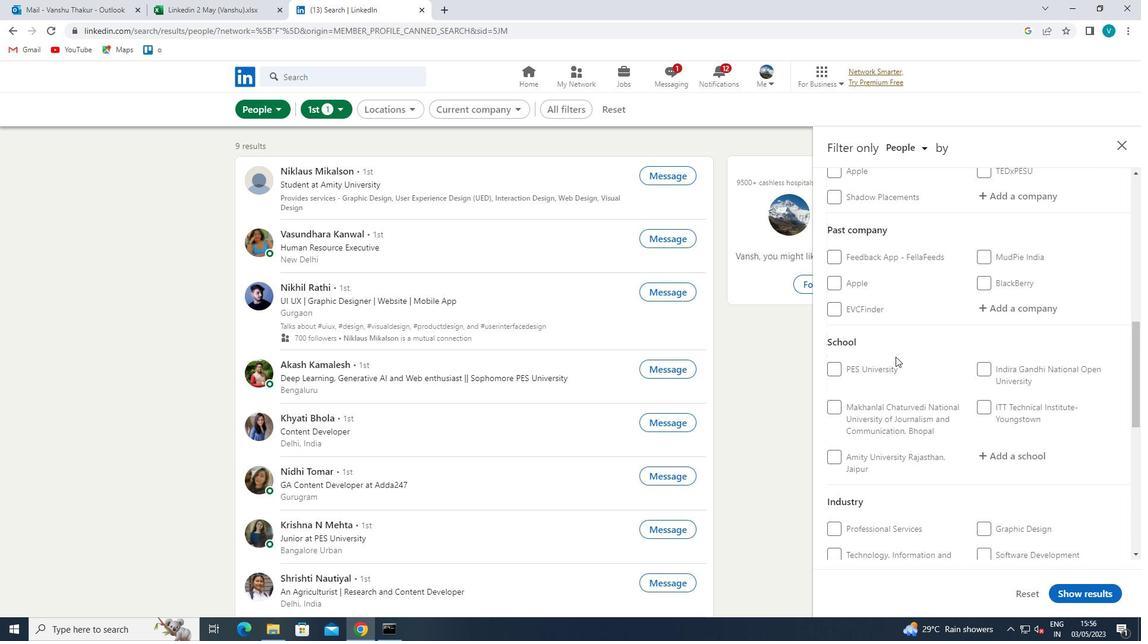 
Action: Mouse moved to (1008, 315)
Screenshot: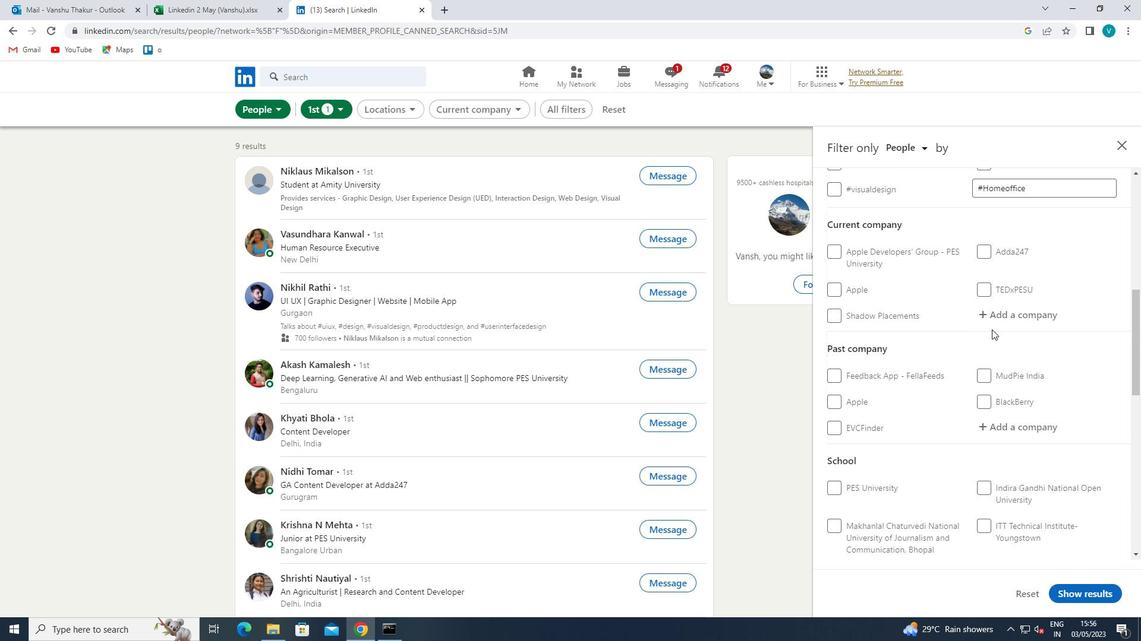 
Action: Mouse pressed left at (1008, 315)
Screenshot: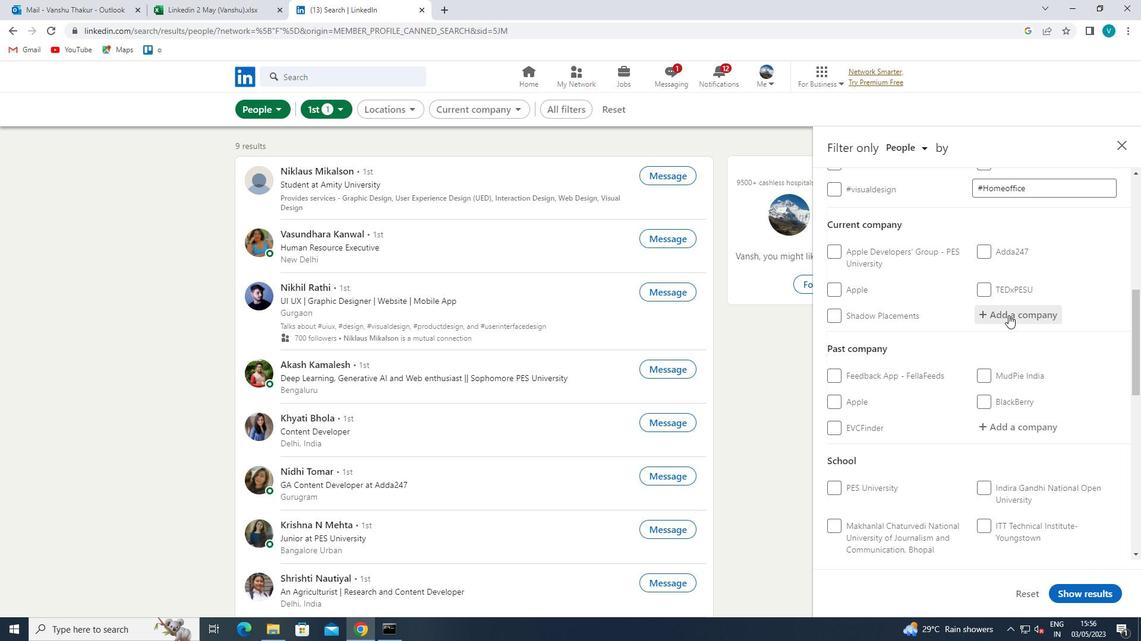 
Action: Key pressed <Key.shift>HOME<Key.shift>LANE
Screenshot: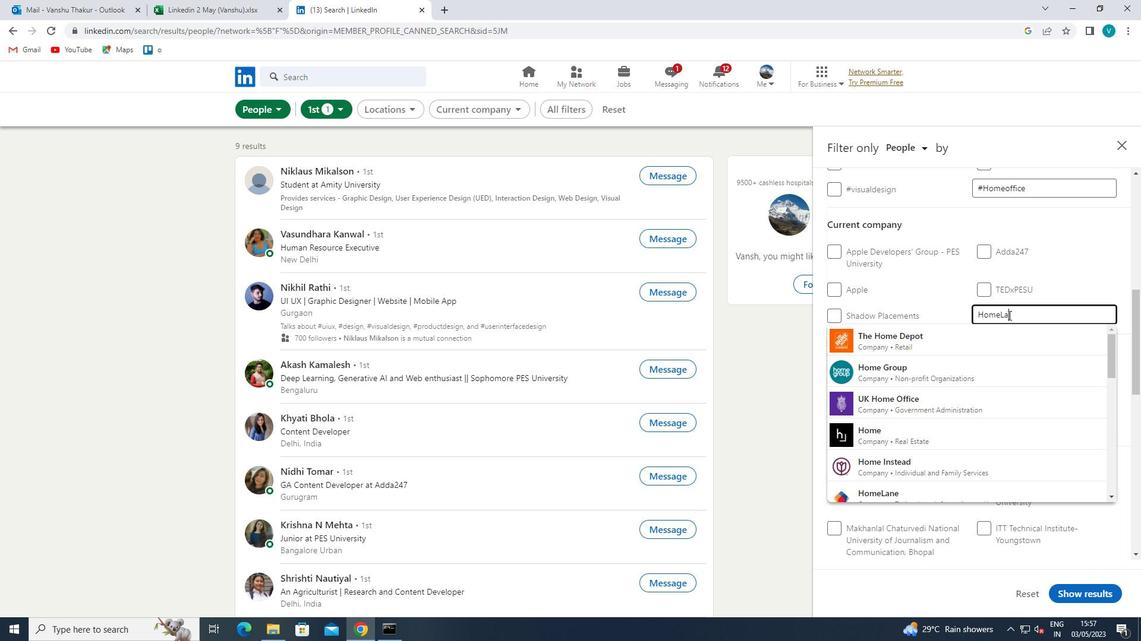 
Action: Mouse moved to (979, 336)
Screenshot: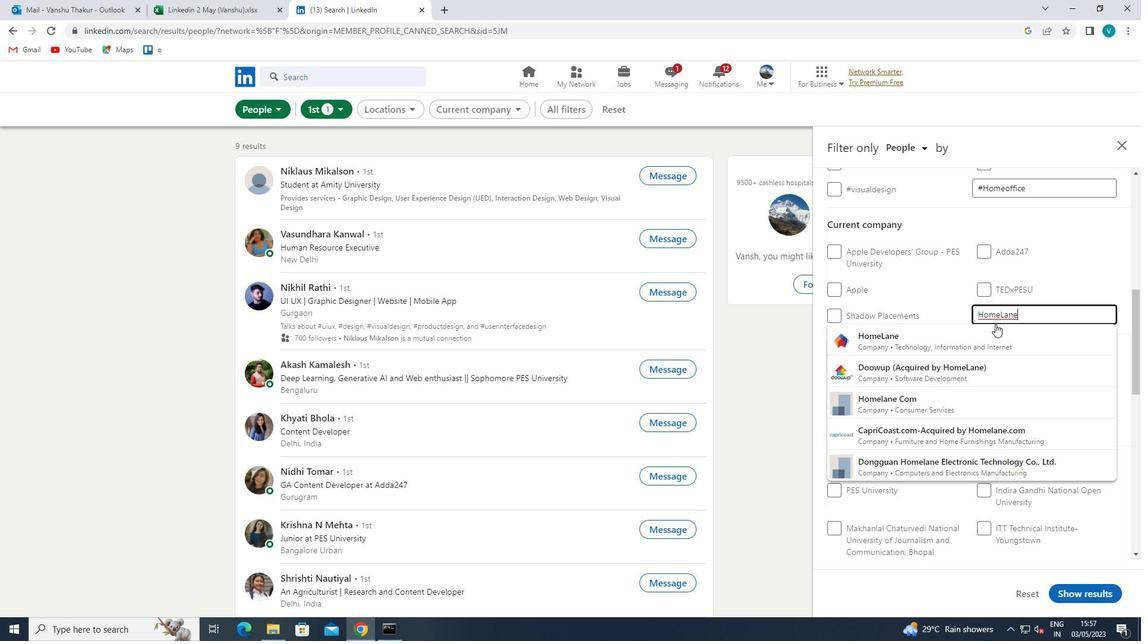 
Action: Mouse pressed left at (979, 336)
Screenshot: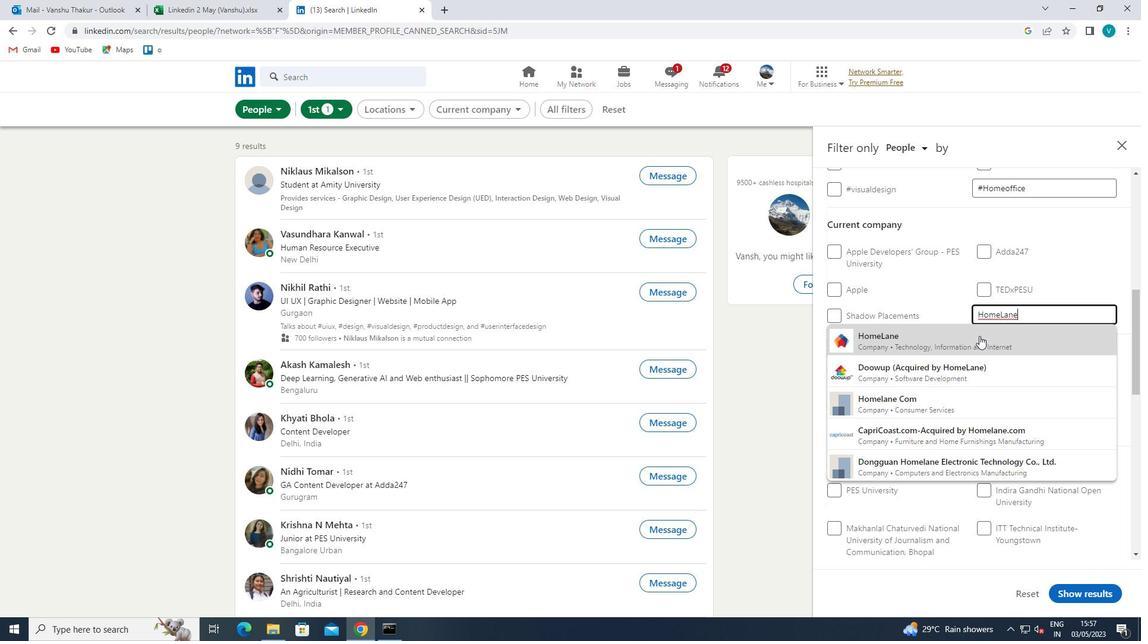 
Action: Mouse scrolled (979, 335) with delta (0, 0)
Screenshot: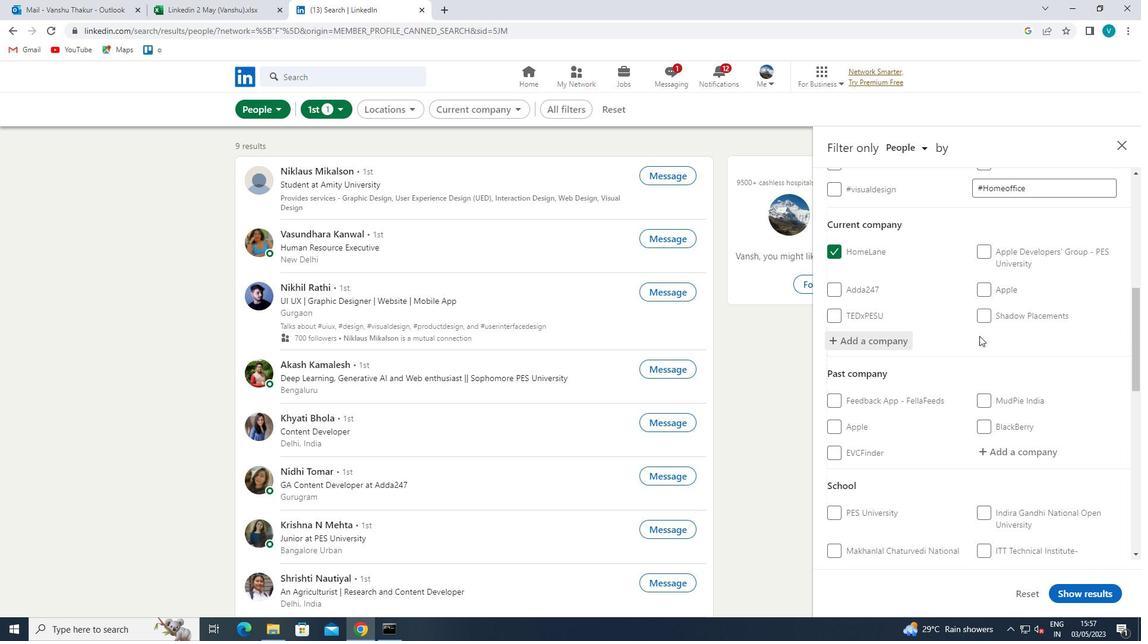 
Action: Mouse scrolled (979, 335) with delta (0, 0)
Screenshot: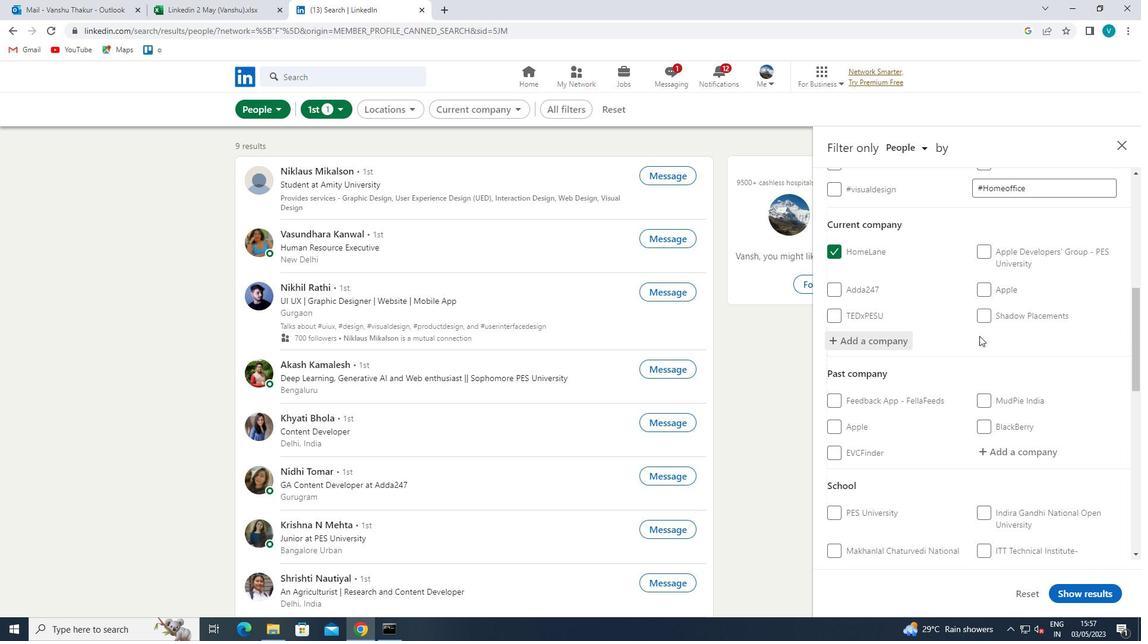 
Action: Mouse scrolled (979, 335) with delta (0, 0)
Screenshot: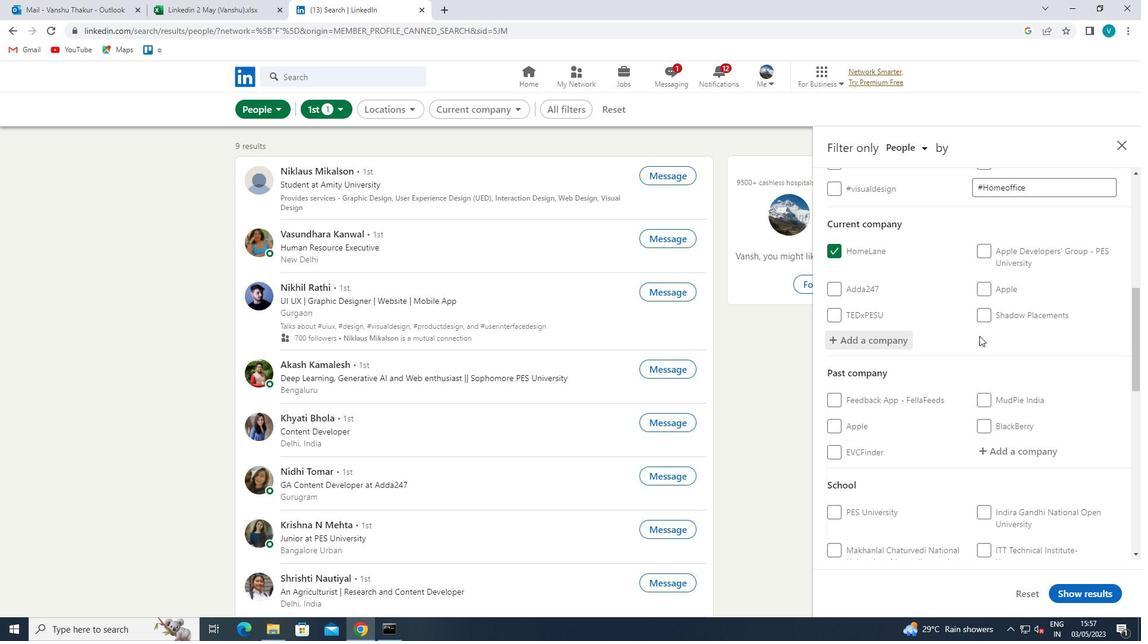 
Action: Mouse scrolled (979, 335) with delta (0, 0)
Screenshot: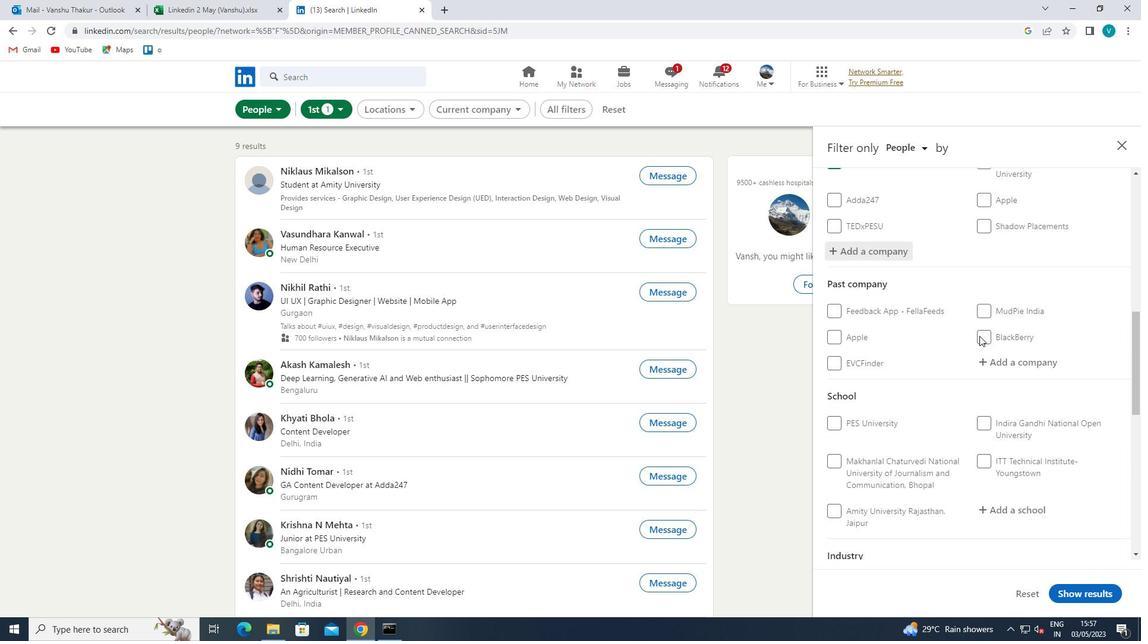 
Action: Mouse moved to (999, 357)
Screenshot: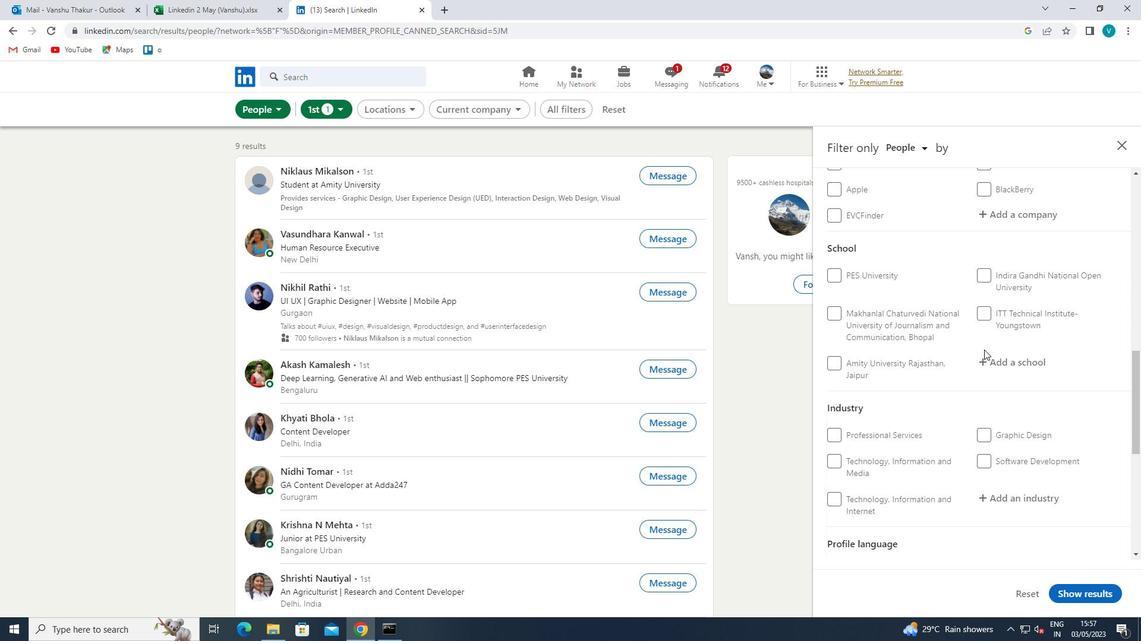 
Action: Mouse pressed left at (999, 357)
Screenshot: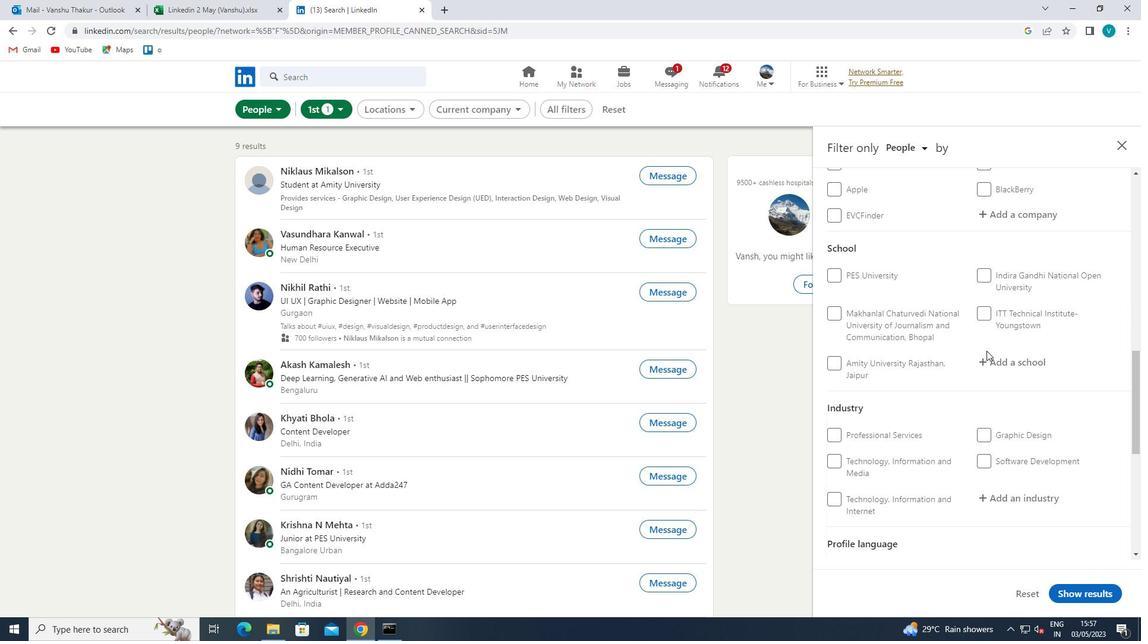 
Action: Key pressed <Key.shift>NARULA<Key.space><Key.shift>INSTIU<Key.backspace>TUTE<Key.space>OF<Key.space><Key.shift>TECHNOLOGY
Screenshot: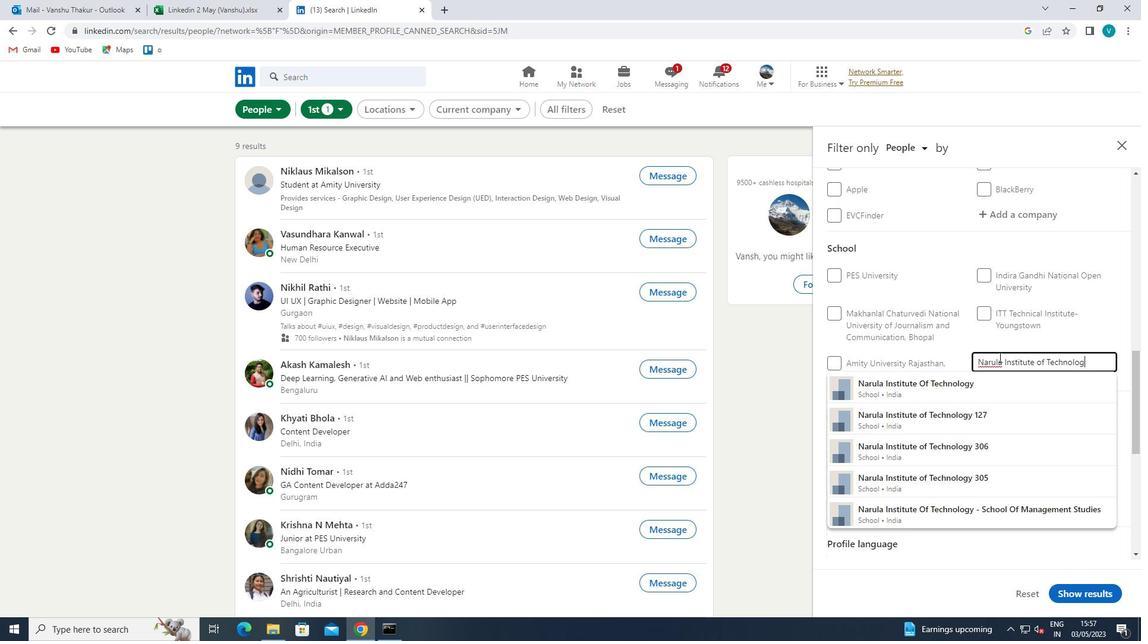 
Action: Mouse moved to (977, 394)
Screenshot: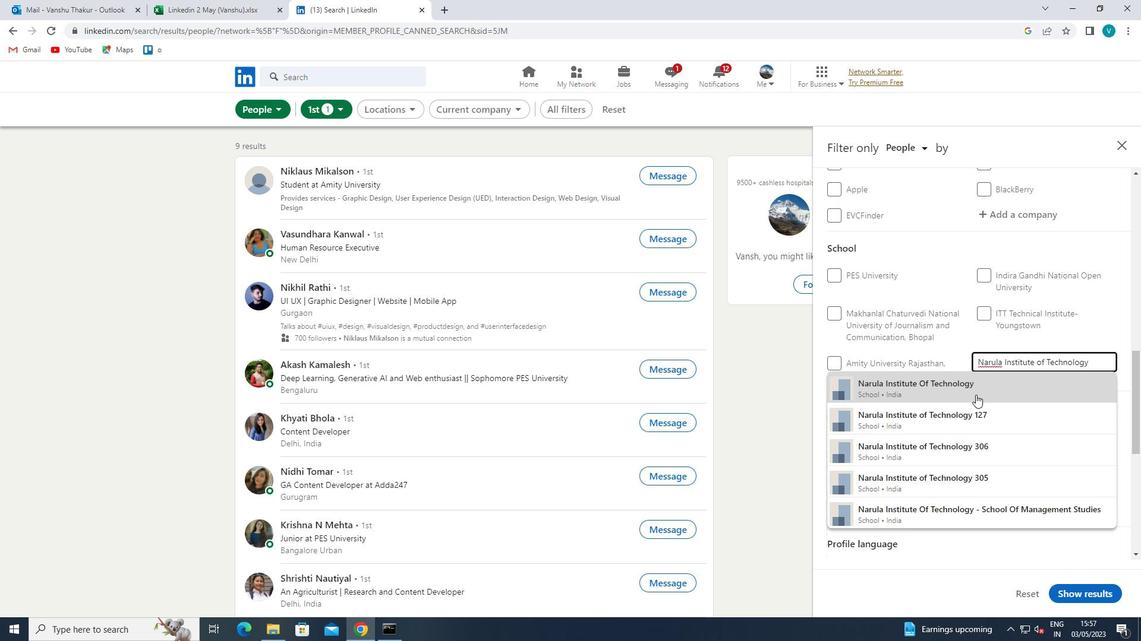 
Action: Mouse pressed left at (977, 394)
Screenshot: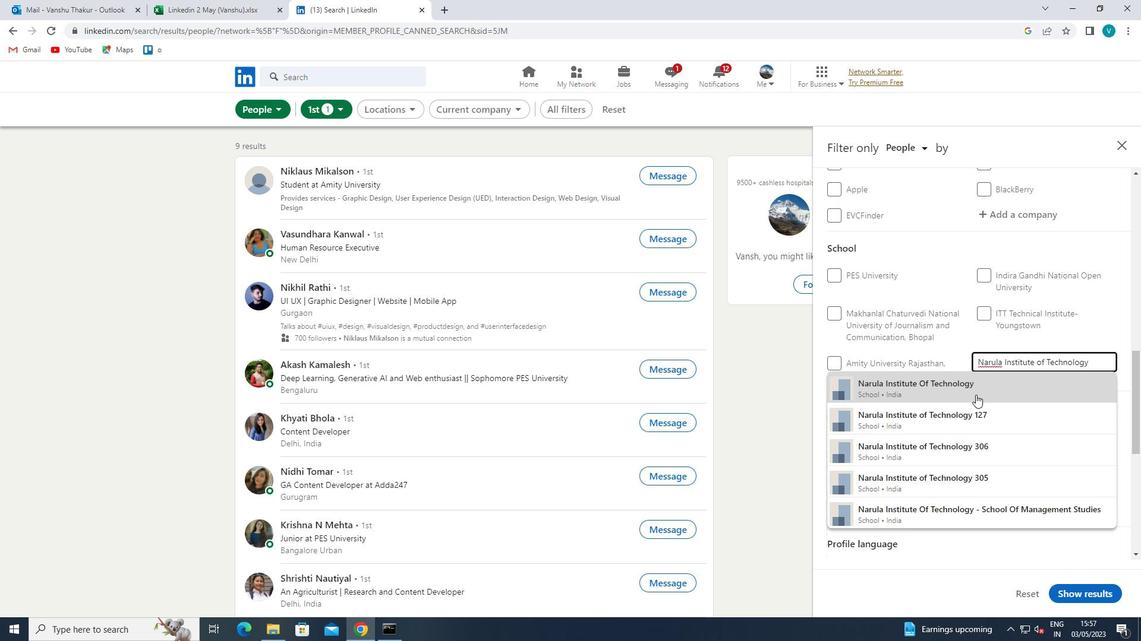 
Action: Mouse scrolled (977, 393) with delta (0, 0)
Screenshot: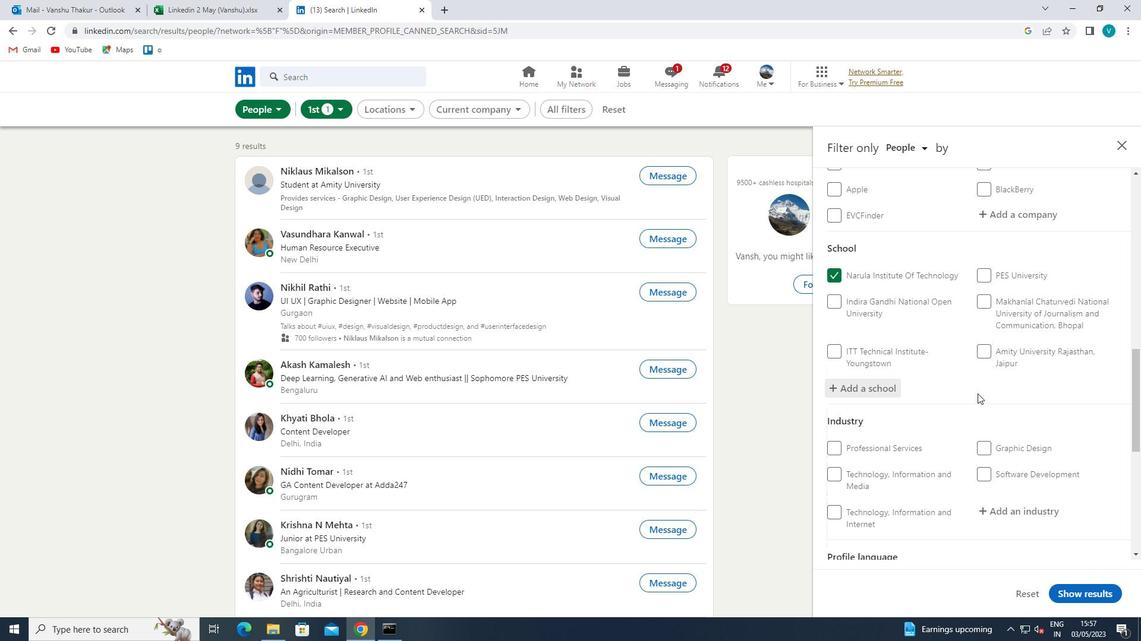 
Action: Mouse scrolled (977, 393) with delta (0, 0)
Screenshot: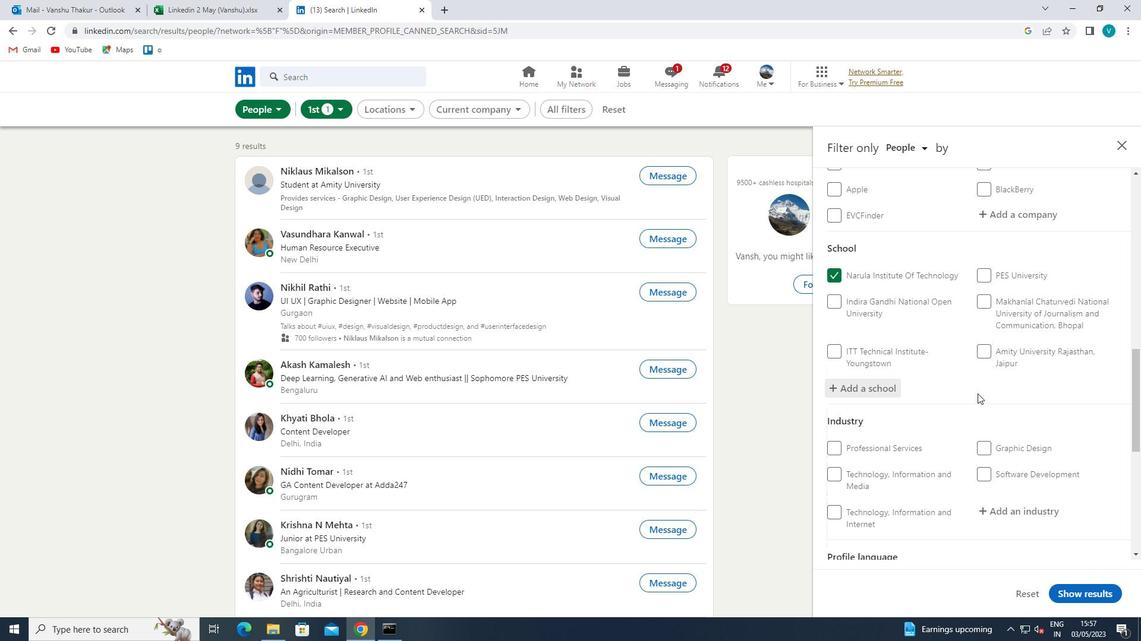
Action: Mouse scrolled (977, 393) with delta (0, 0)
Screenshot: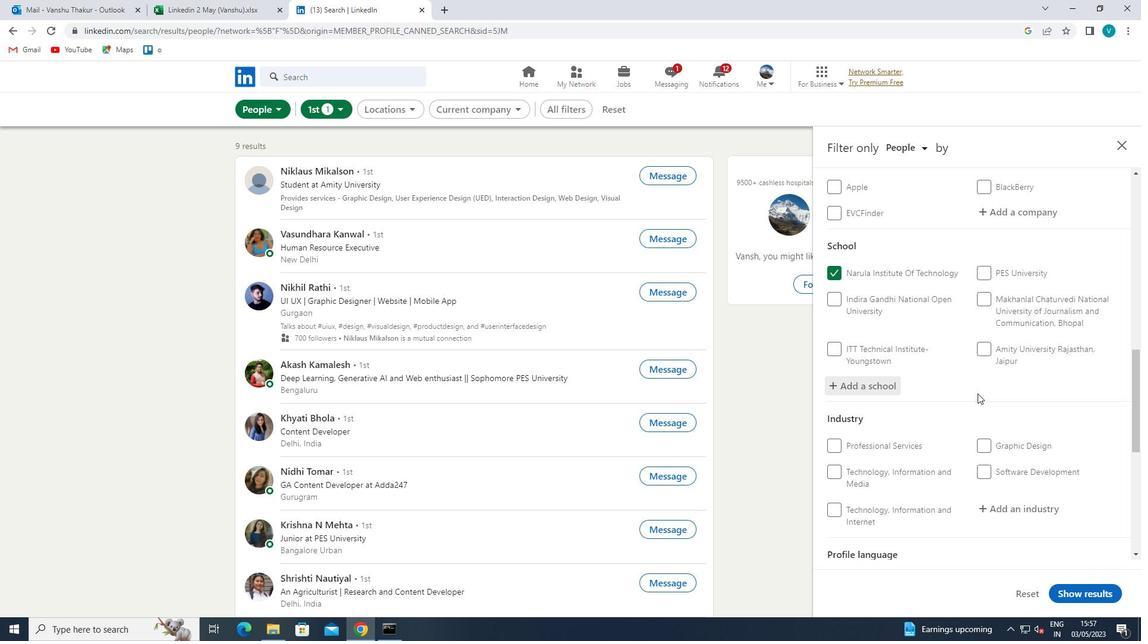 
Action: Mouse moved to (1023, 334)
Screenshot: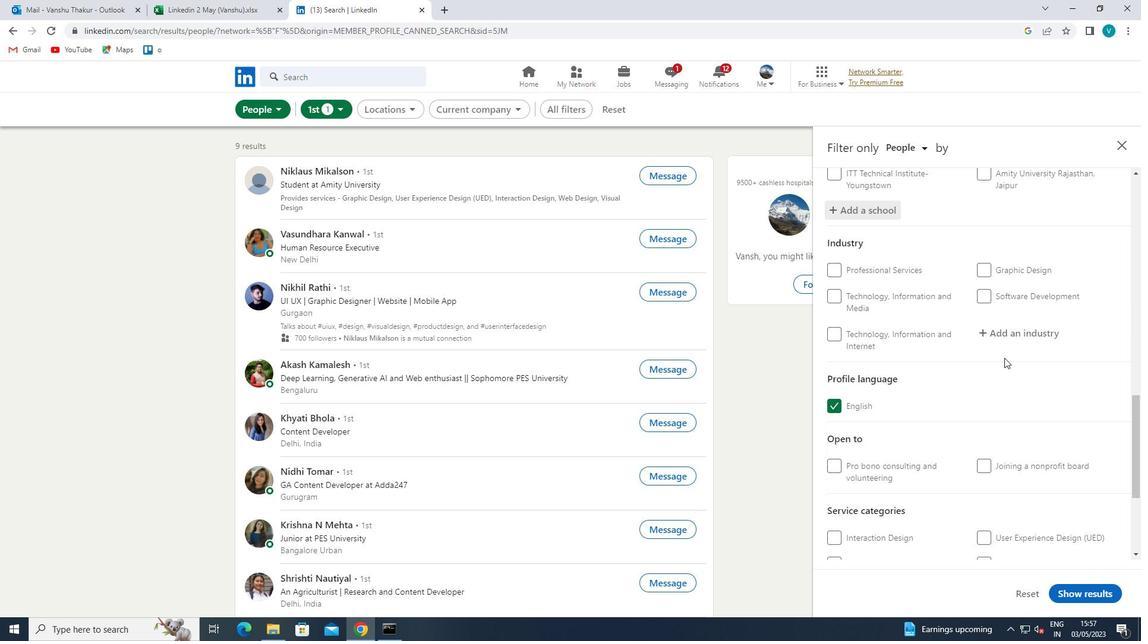 
Action: Mouse pressed left at (1023, 334)
Screenshot: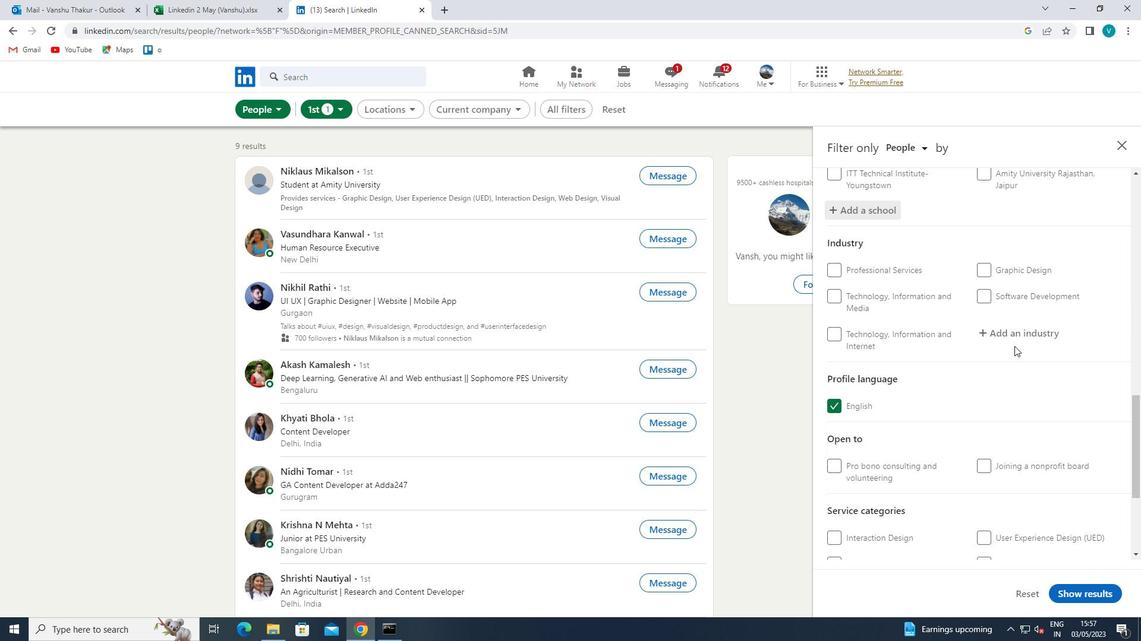 
Action: Mouse moved to (1025, 332)
Screenshot: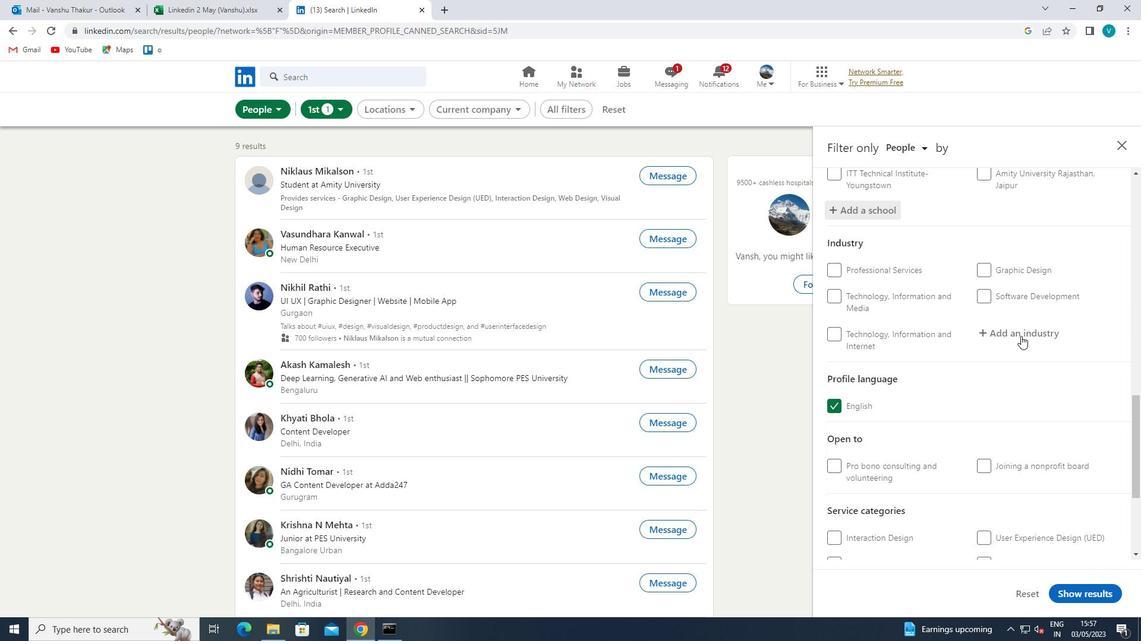 
Action: Key pressed <Key.shift>LEGAL<Key.space><Key.shift>SER
Screenshot: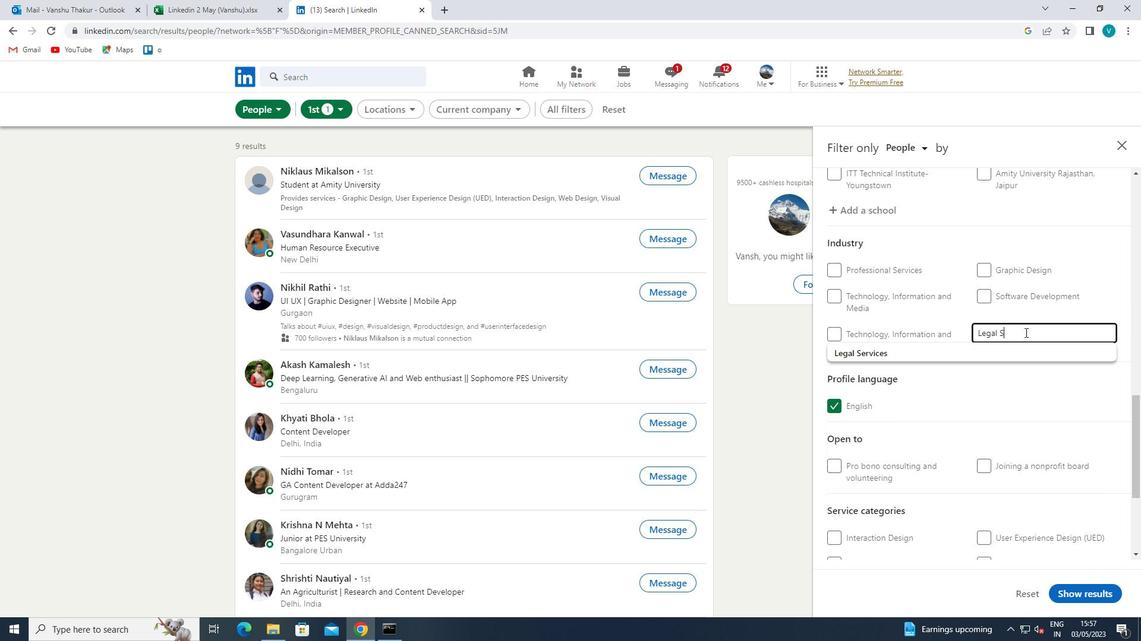 
Action: Mouse moved to (1000, 347)
Screenshot: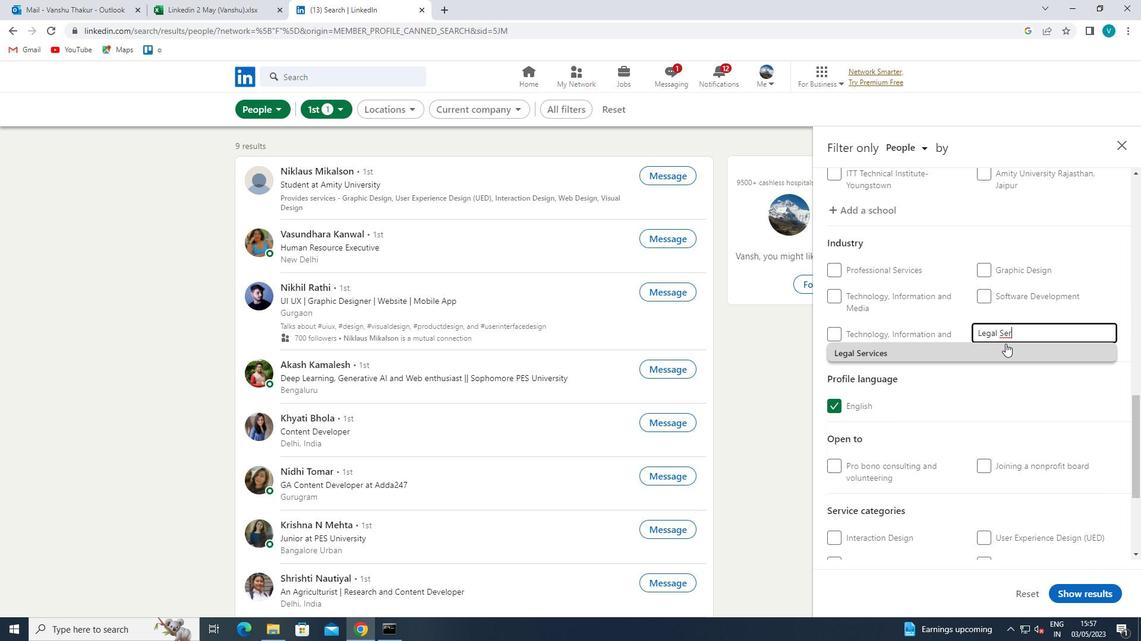 
Action: Mouse pressed left at (1000, 347)
Screenshot: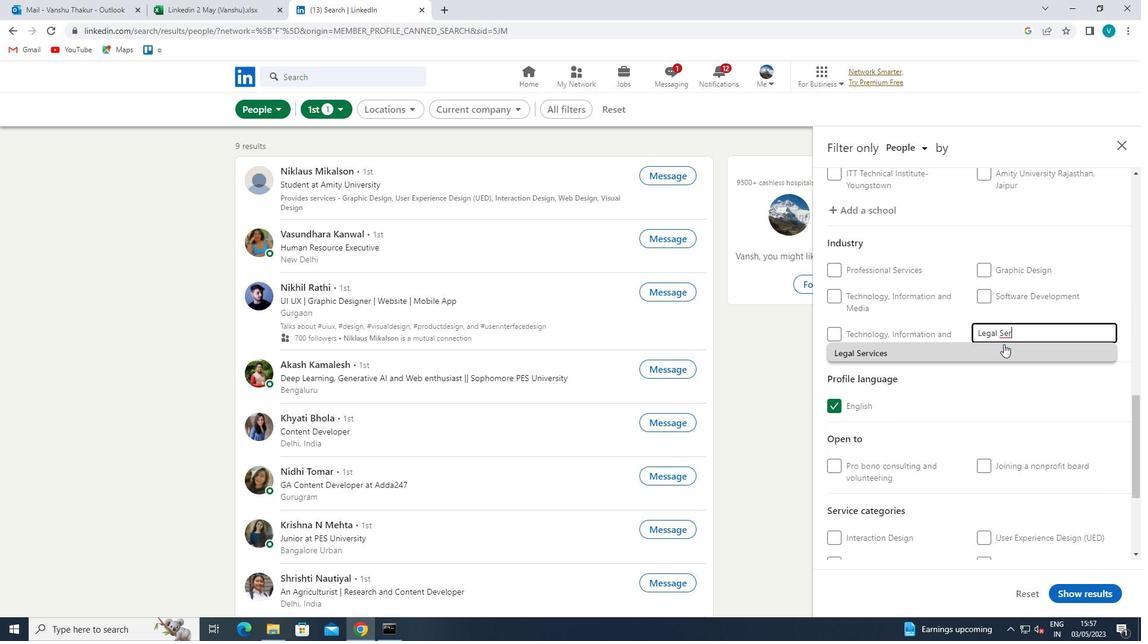 
Action: Mouse moved to (998, 336)
Screenshot: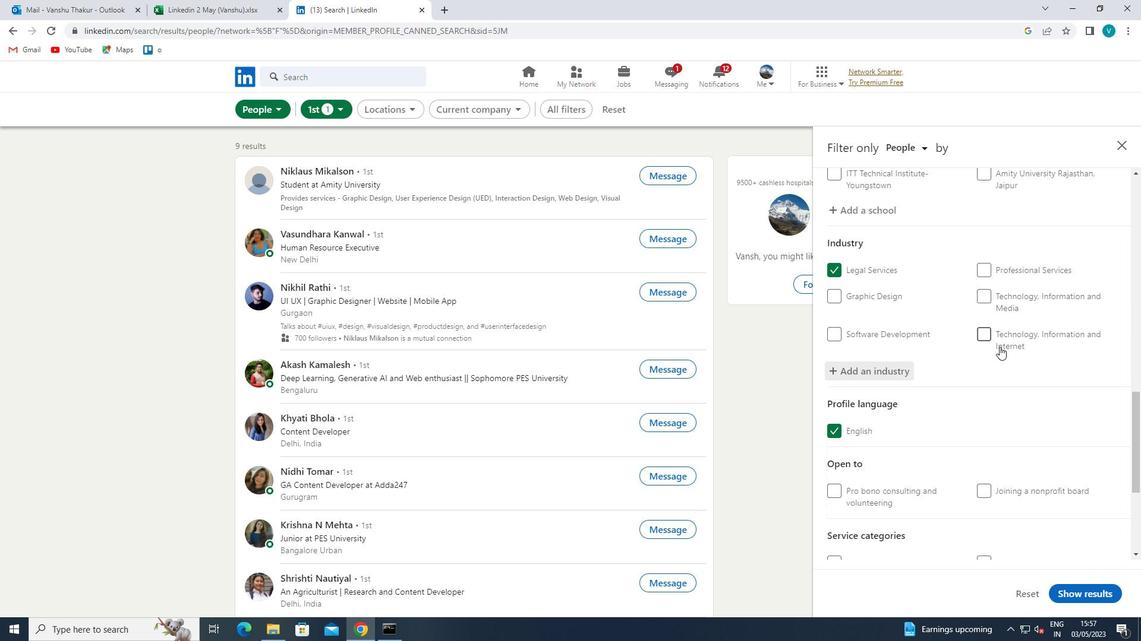
Action: Mouse scrolled (998, 335) with delta (0, 0)
Screenshot: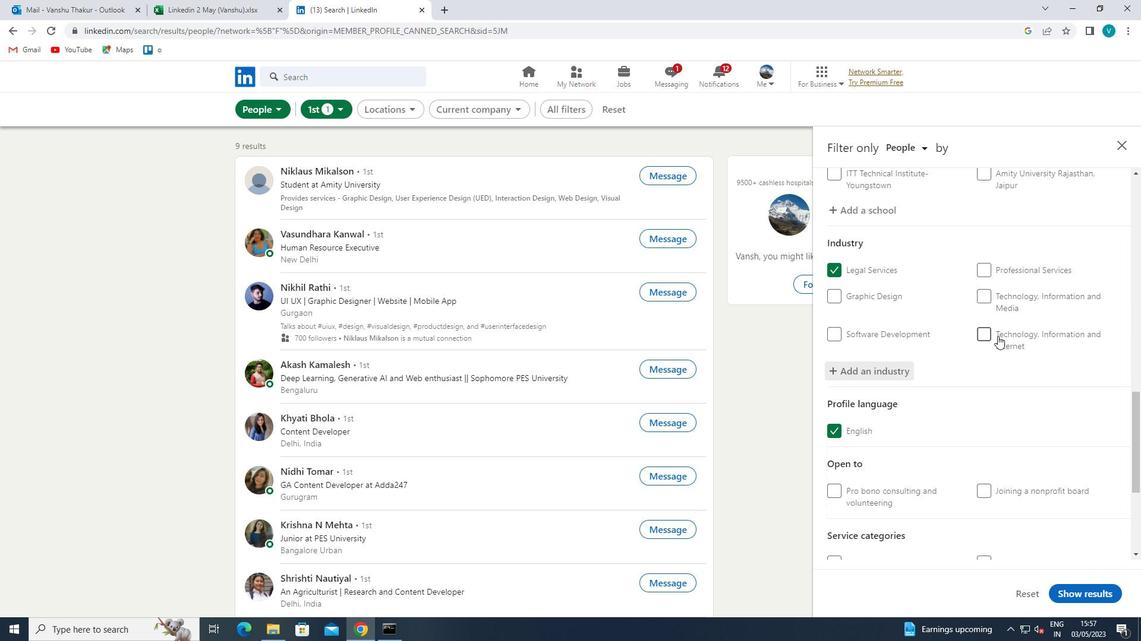 
Action: Mouse scrolled (998, 335) with delta (0, 0)
Screenshot: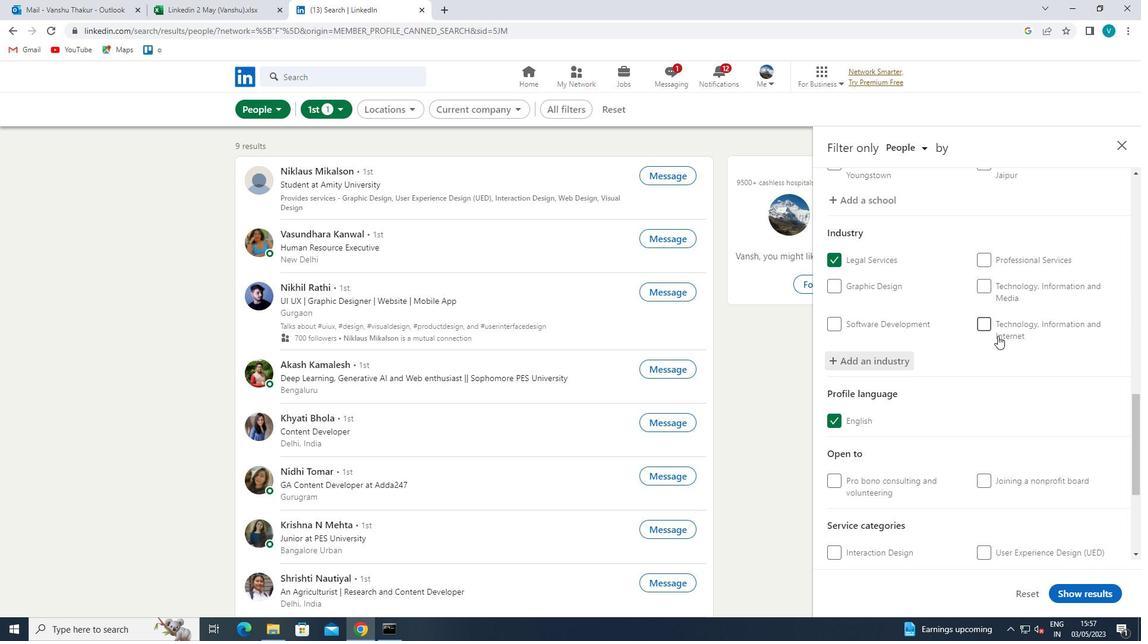 
Action: Mouse moved to (996, 338)
Screenshot: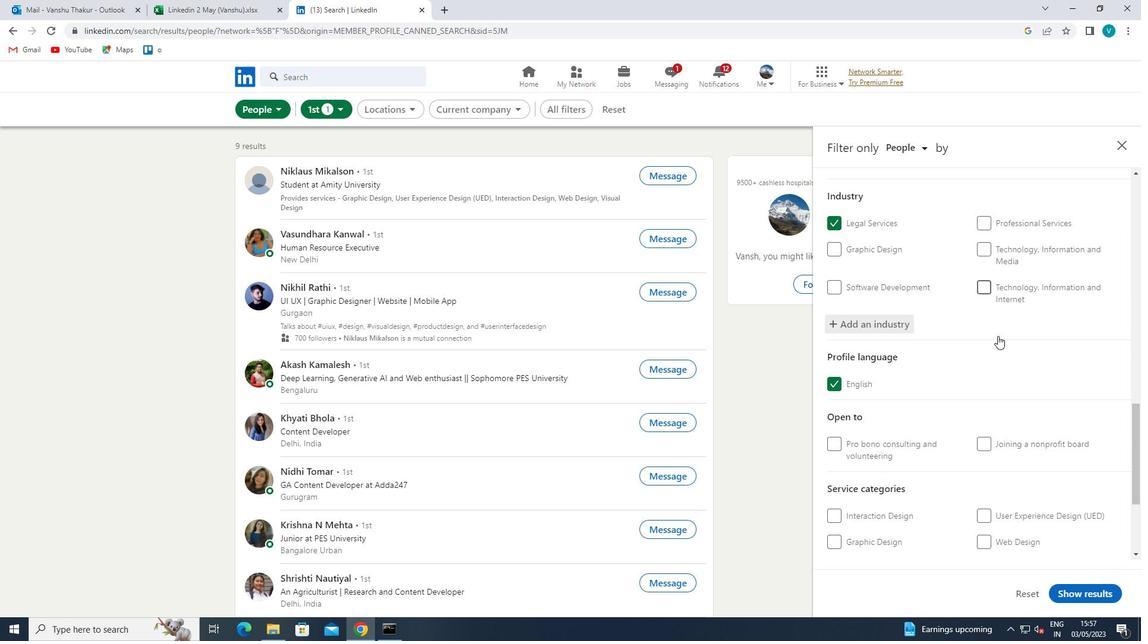 
Action: Mouse scrolled (996, 337) with delta (0, 0)
Screenshot: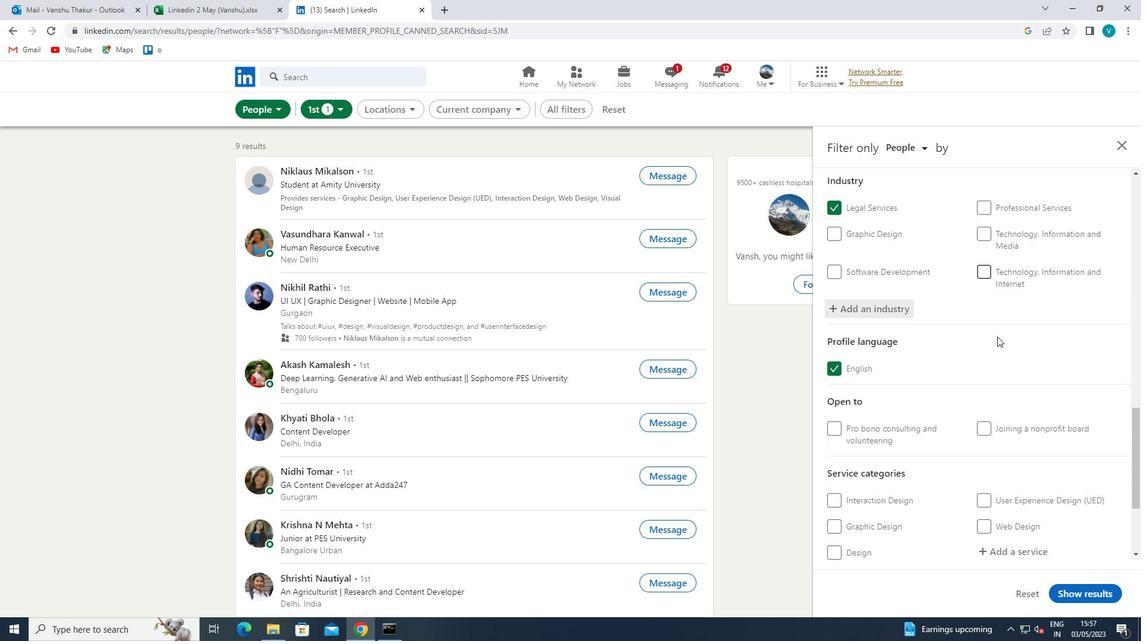
Action: Mouse moved to (1005, 428)
Screenshot: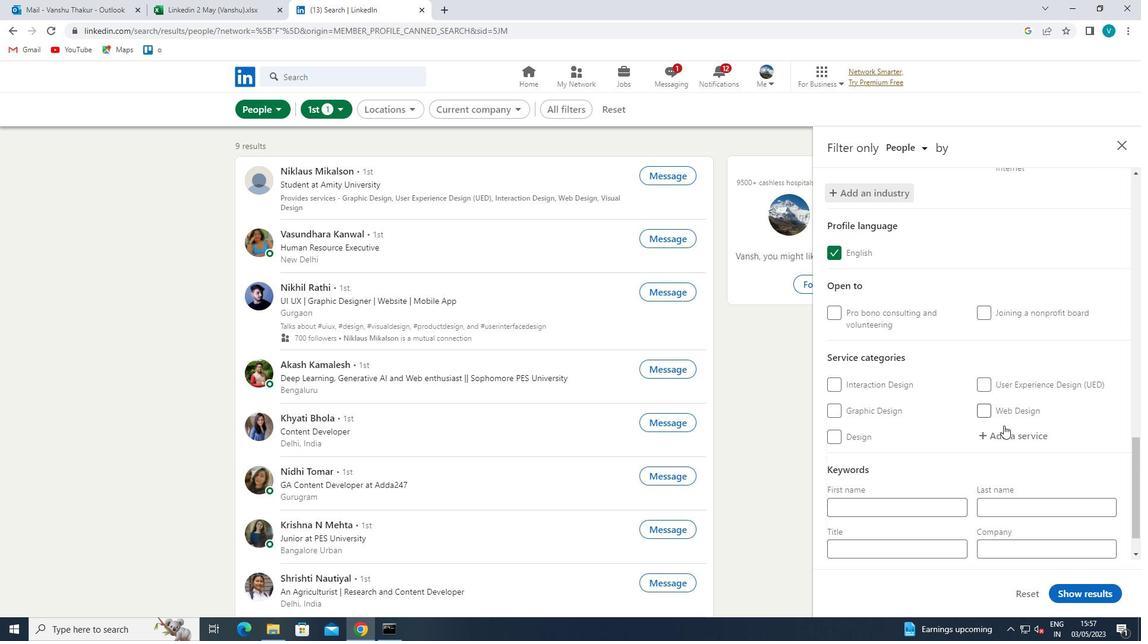 
Action: Mouse pressed left at (1005, 428)
Screenshot: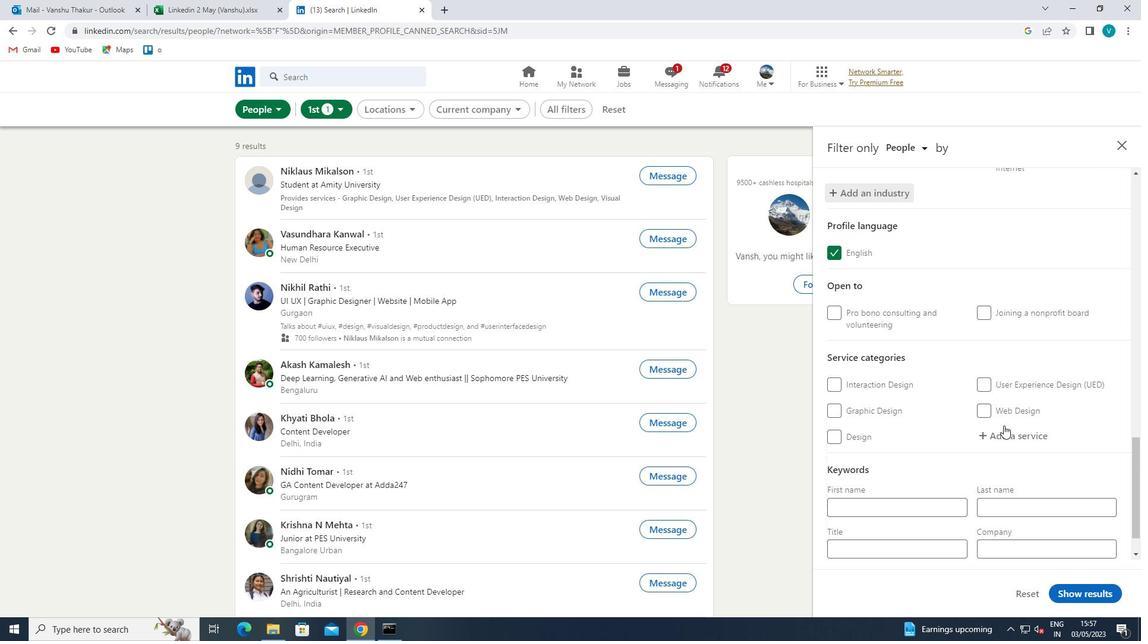 
Action: Key pressed <Key.shift>DUI<Key.space><Key.shift>
Screenshot: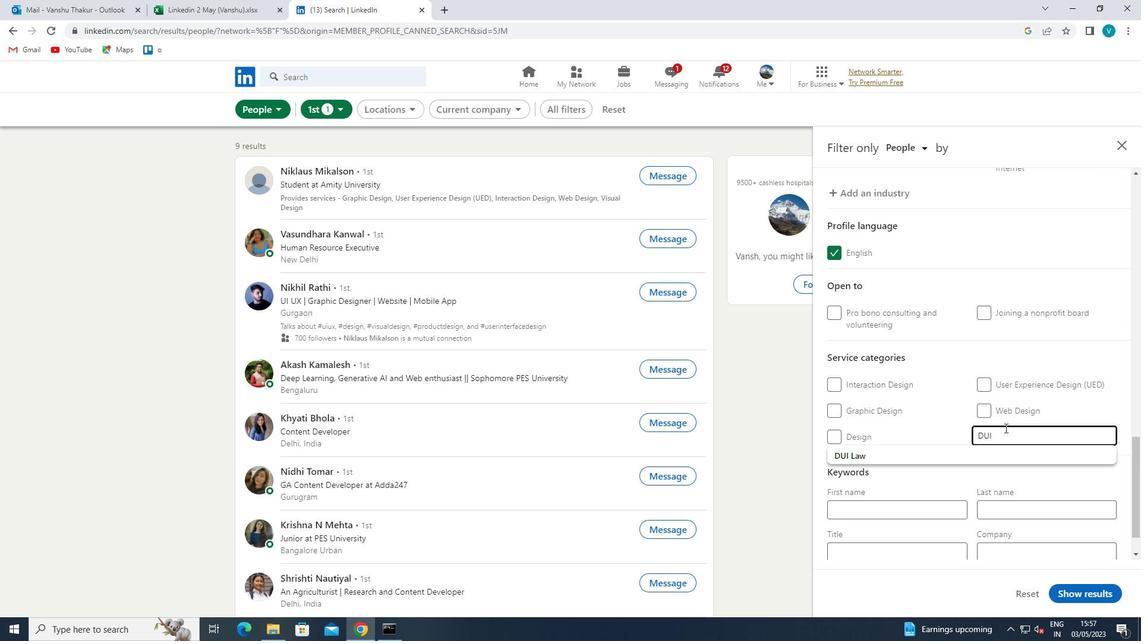 
Action: Mouse moved to (993, 455)
Screenshot: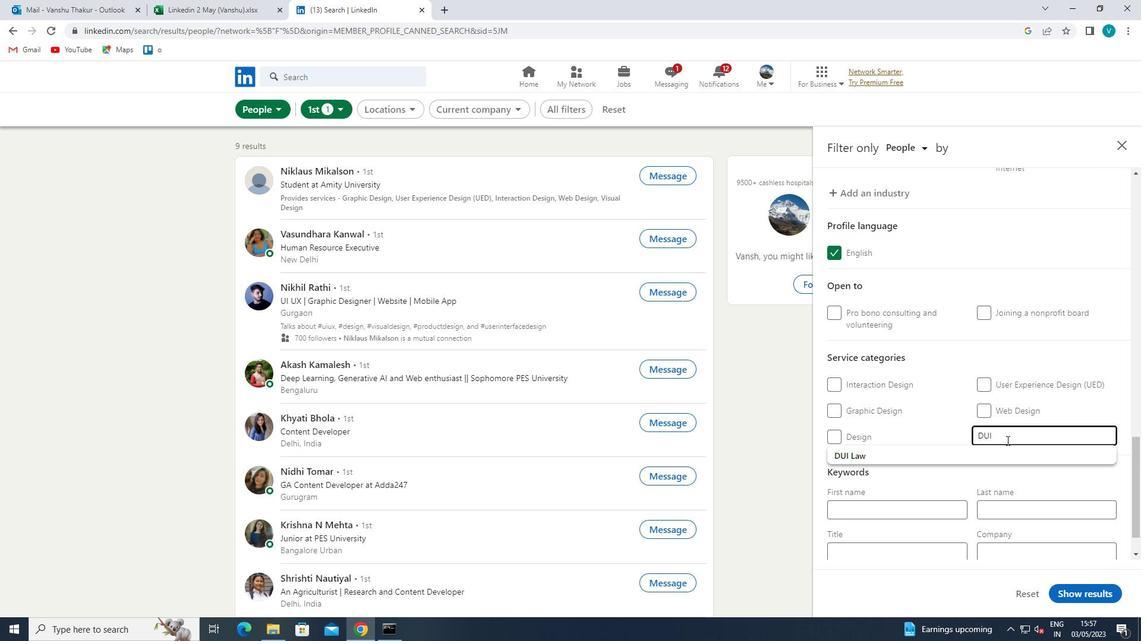 
Action: Mouse pressed left at (993, 455)
Screenshot: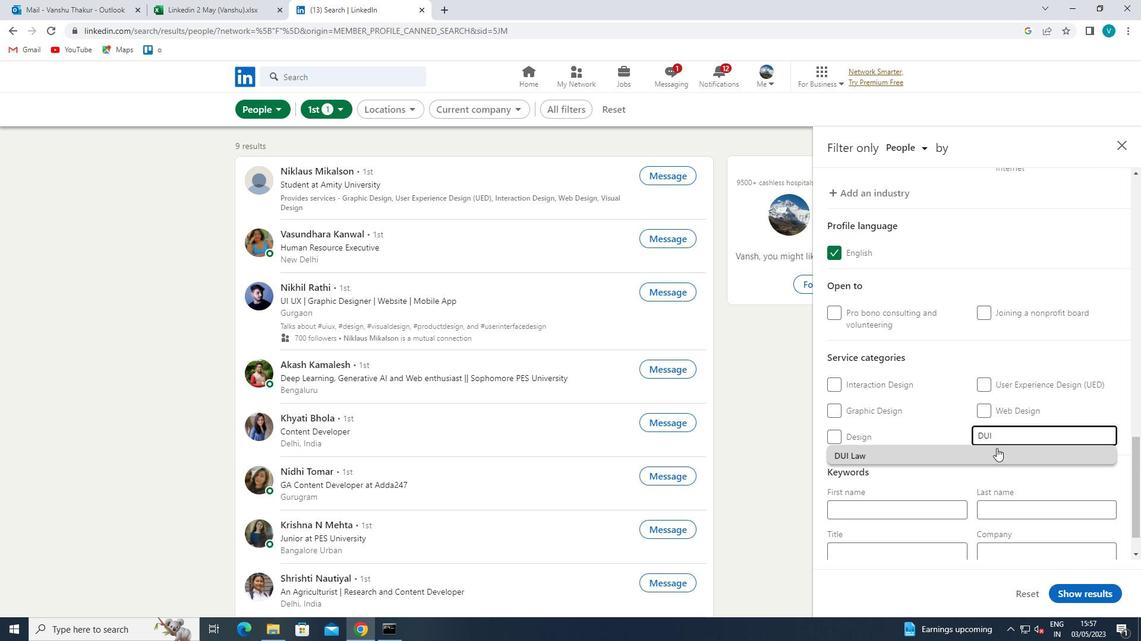 
Action: Mouse moved to (990, 459)
Screenshot: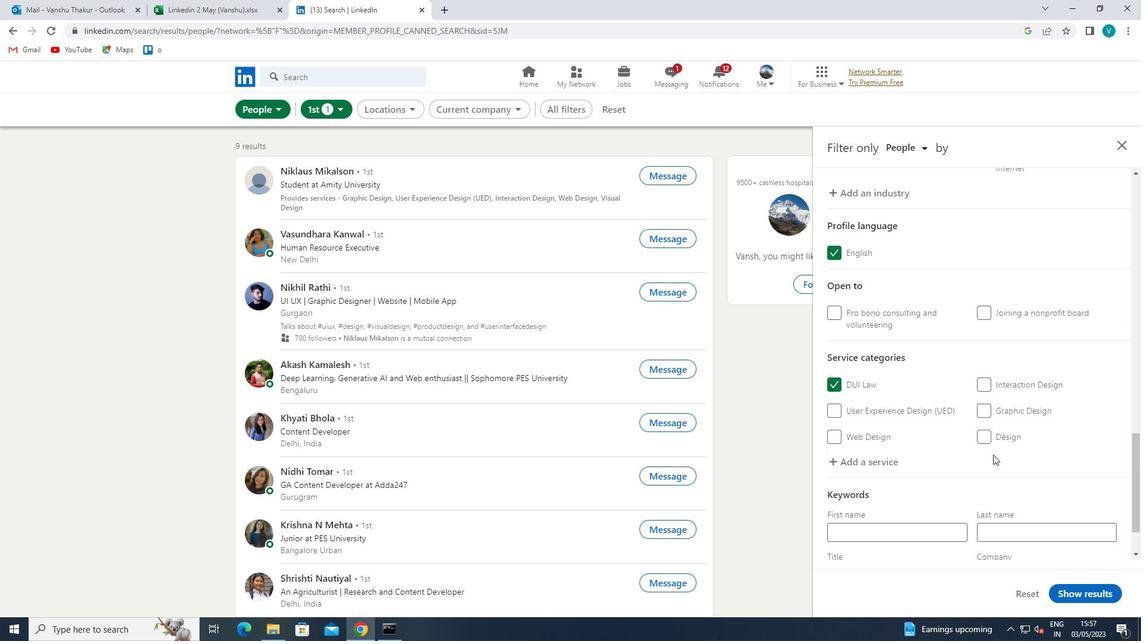 
Action: Mouse scrolled (990, 458) with delta (0, 0)
Screenshot: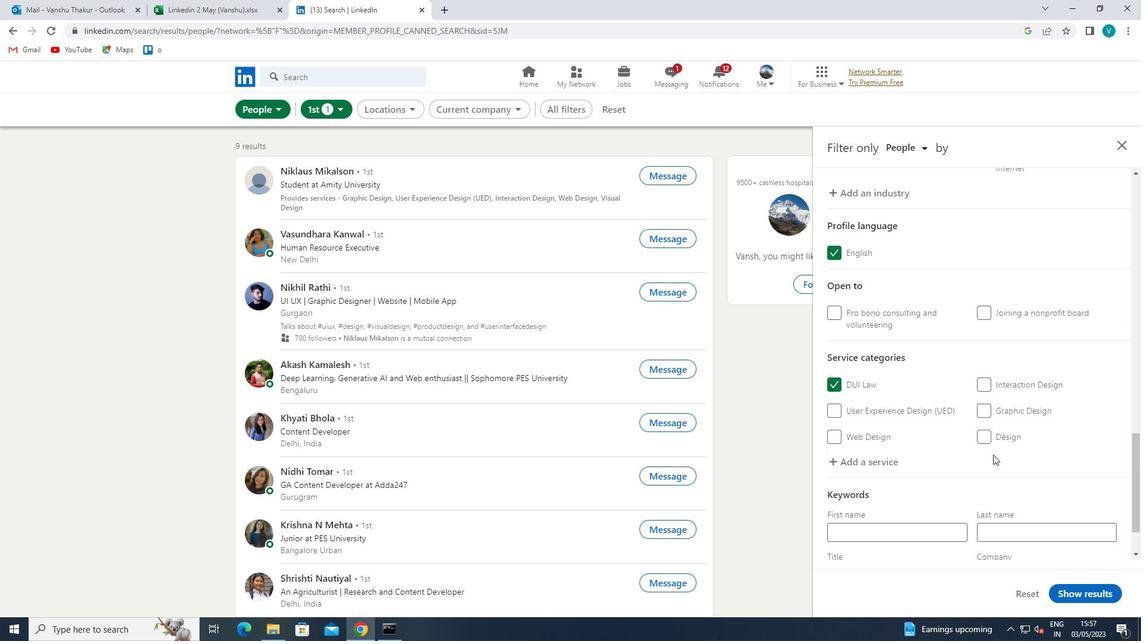 
Action: Mouse moved to (990, 459)
Screenshot: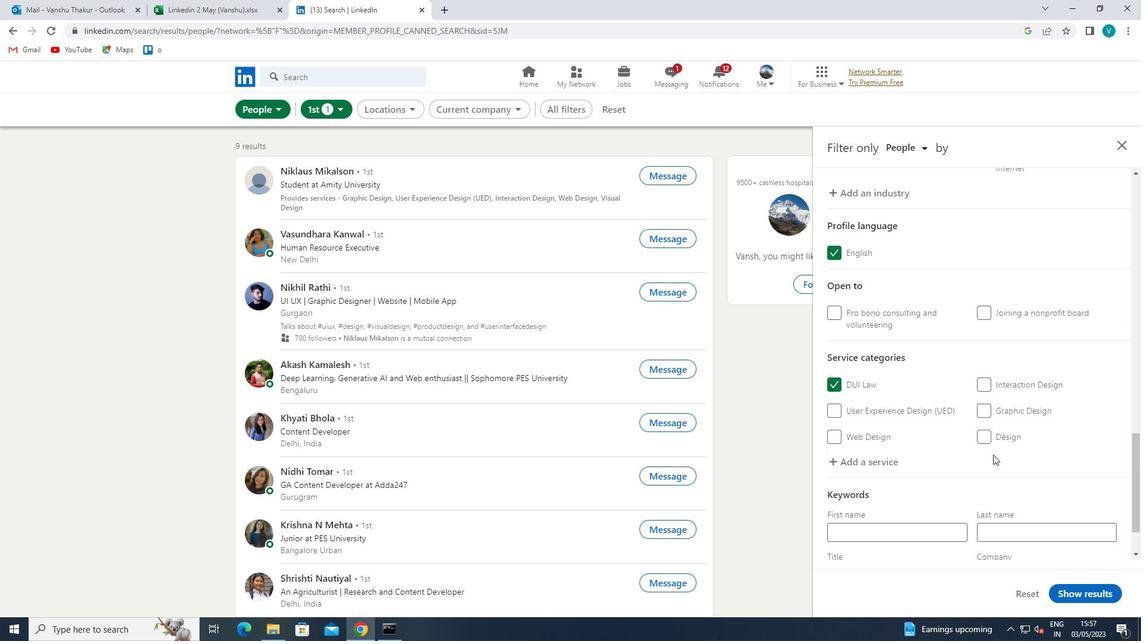 
Action: Mouse scrolled (990, 458) with delta (0, 0)
Screenshot: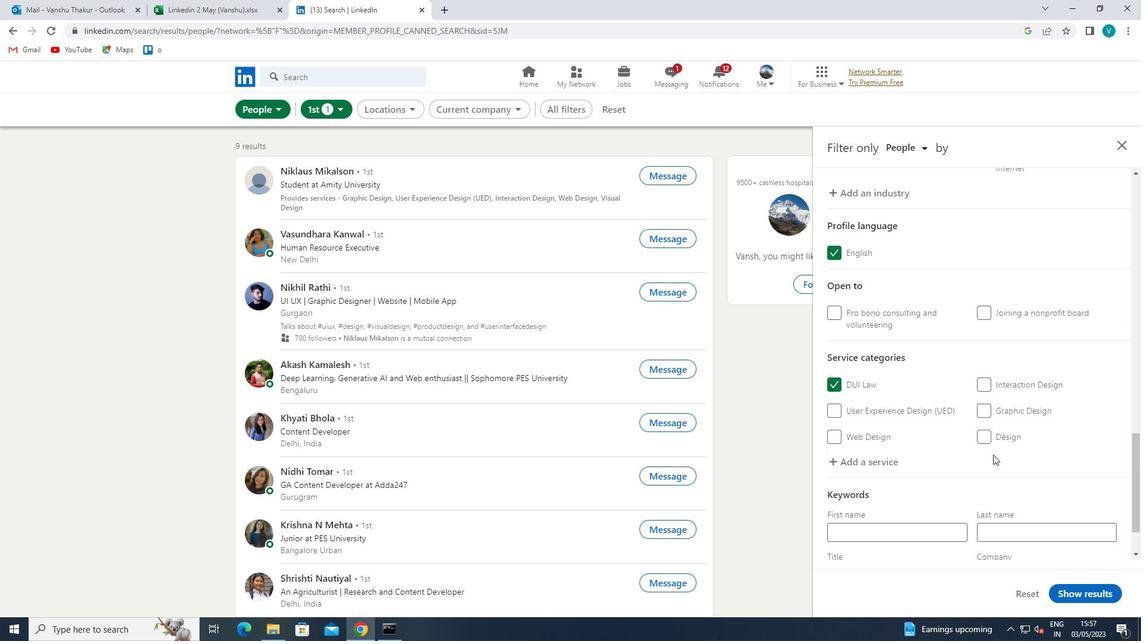 
Action: Mouse moved to (942, 507)
Screenshot: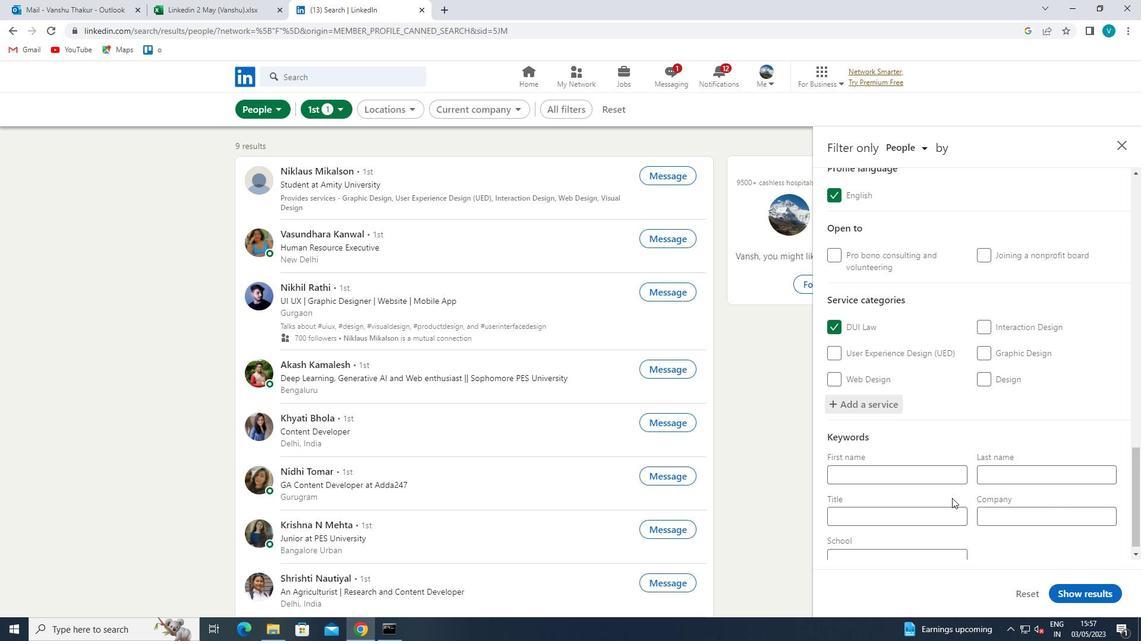 
Action: Mouse pressed left at (942, 507)
Screenshot: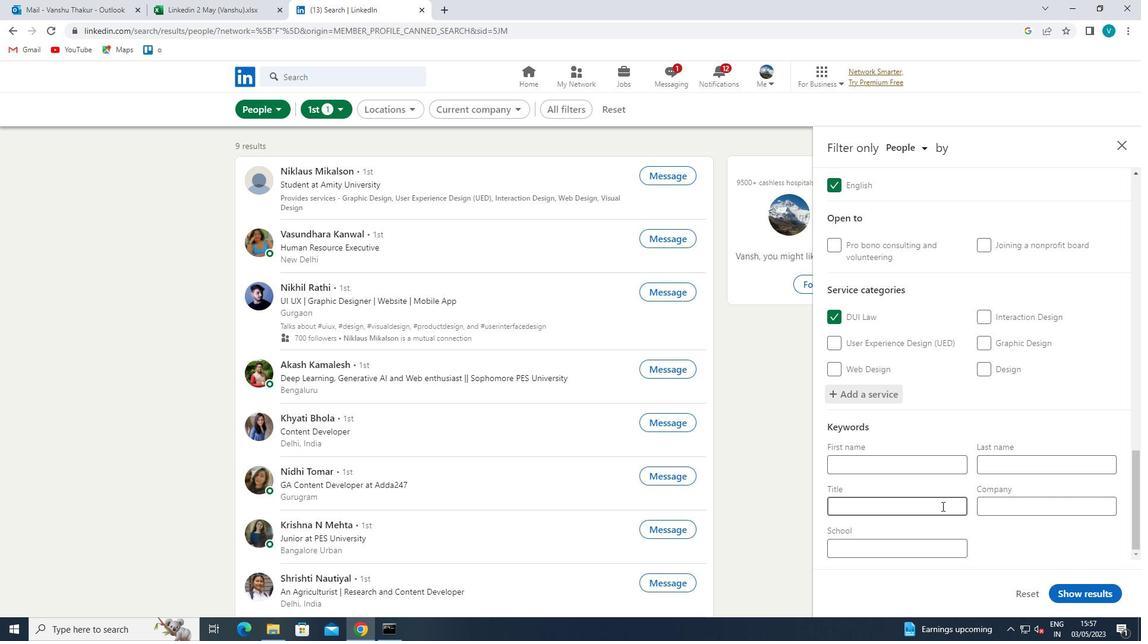 
Action: Key pressed <Key.shift>OFFICE<Key.space><Key.shift><Key.shift><Key.shift>MANA<Key.backspace><Key.backspace><Key.backspace><Key.backspace><Key.shift>MANAGER<Key.space>
Screenshot: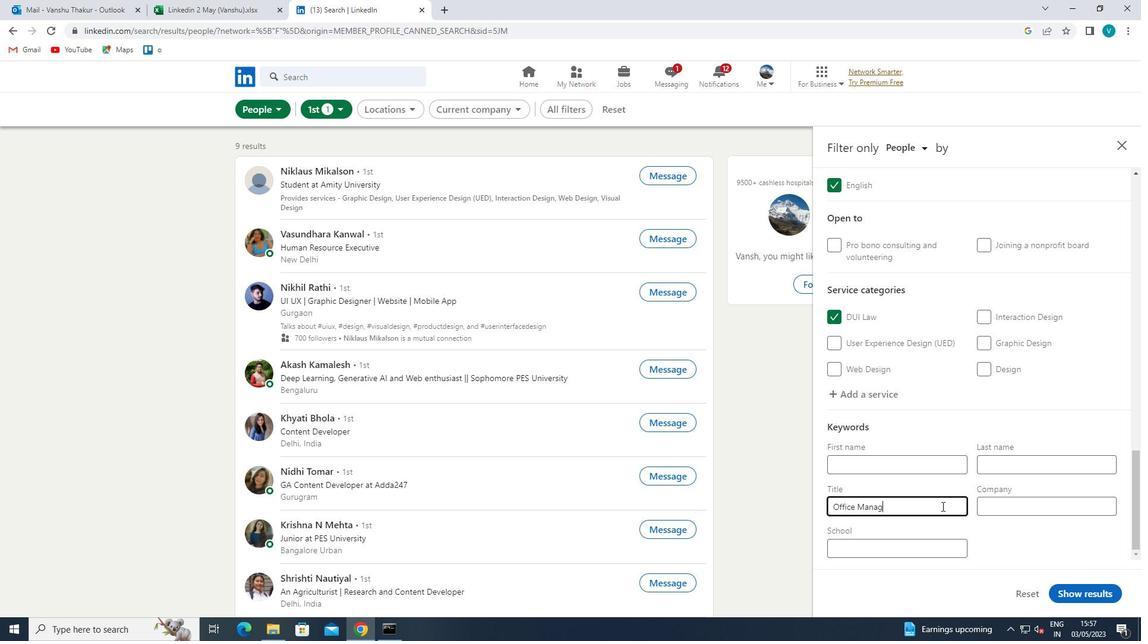 
Action: Mouse moved to (1091, 590)
Screenshot: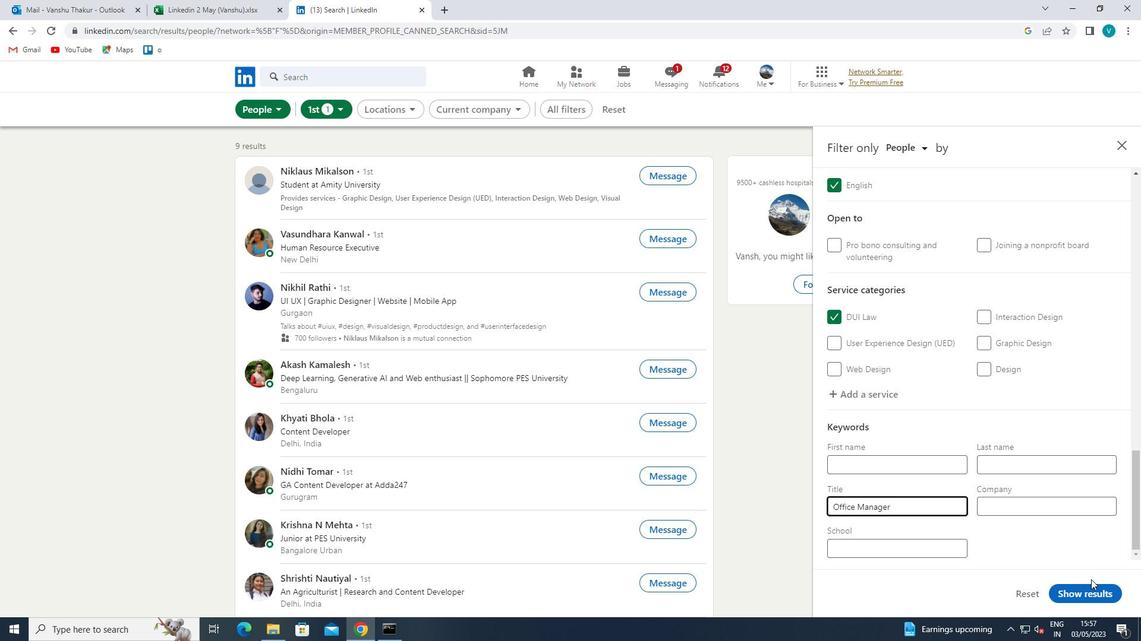 
Action: Mouse pressed left at (1091, 590)
Screenshot: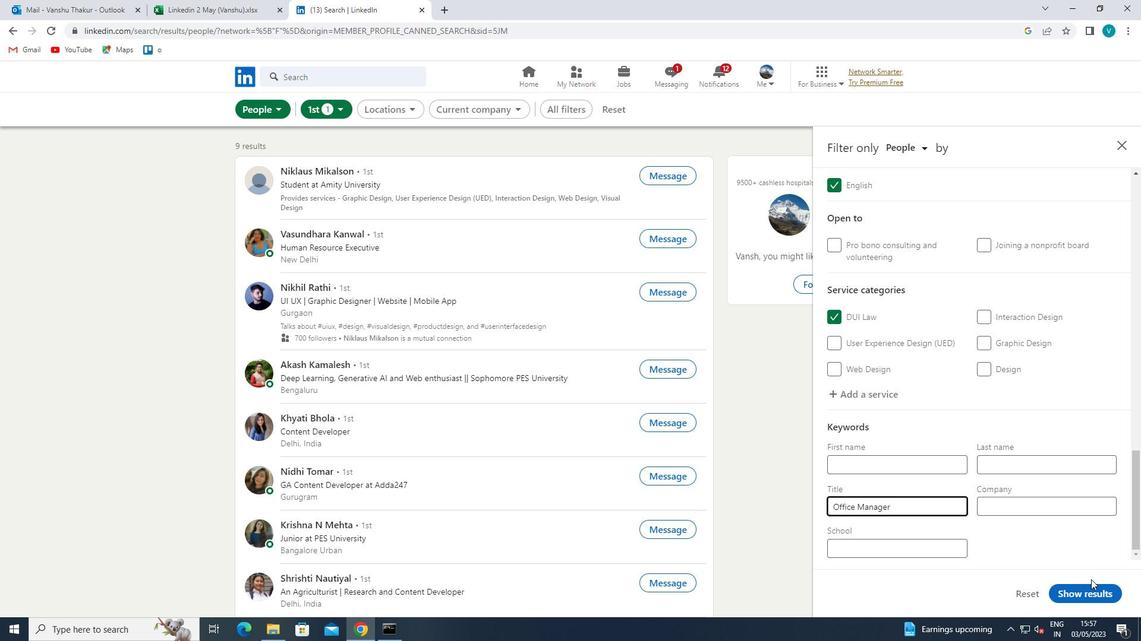 
